 Task: For heading Arial with bold.  font size for heading22,  'Change the font style of data to'Arial Narrow.  and font size to 14,  Change the alignment of both headline & data to Align middle.  In the sheet  DashboardAssetValbook
Action: Mouse moved to (96, 203)
Screenshot: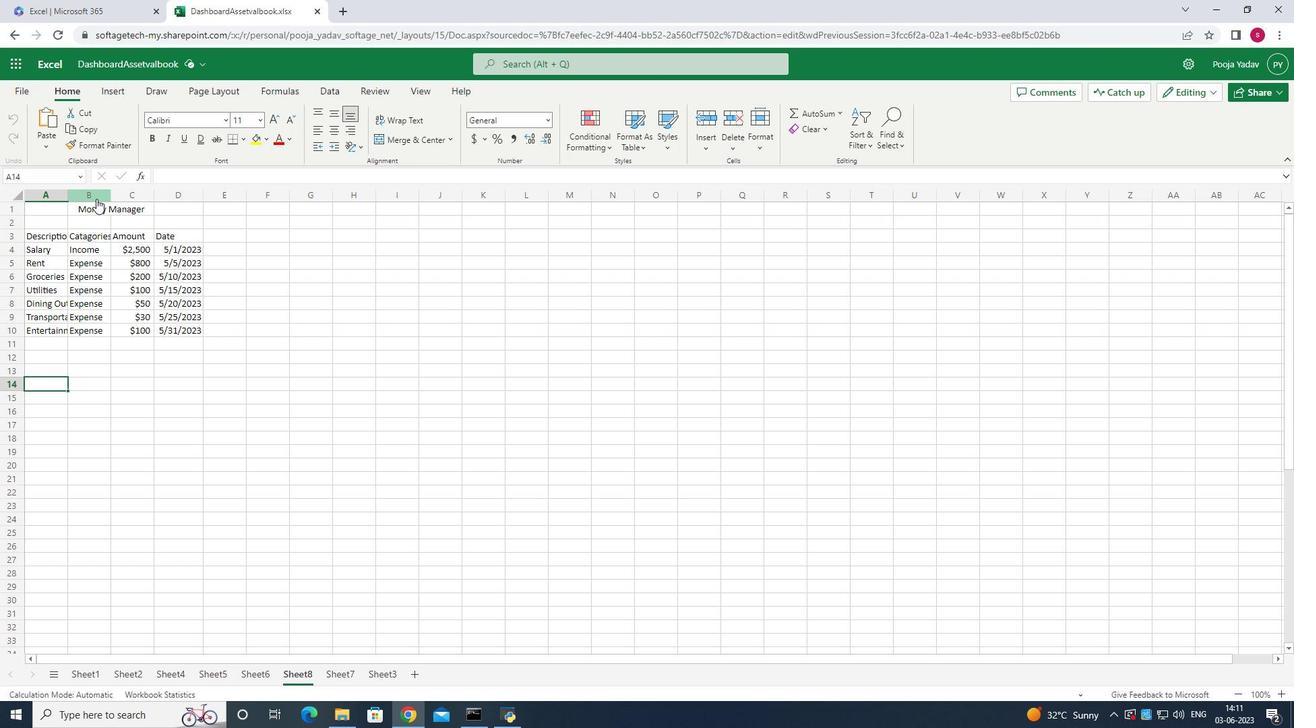 
Action: Mouse pressed left at (96, 203)
Screenshot: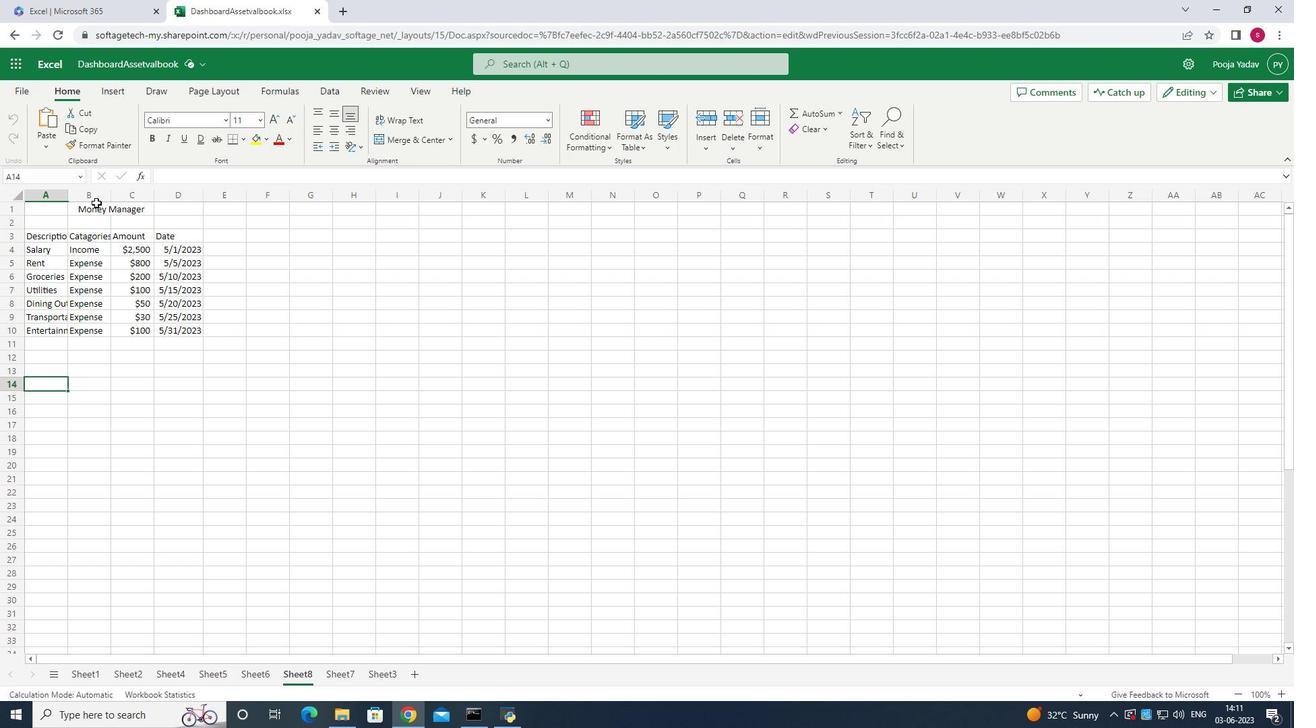 
Action: Mouse moved to (227, 124)
Screenshot: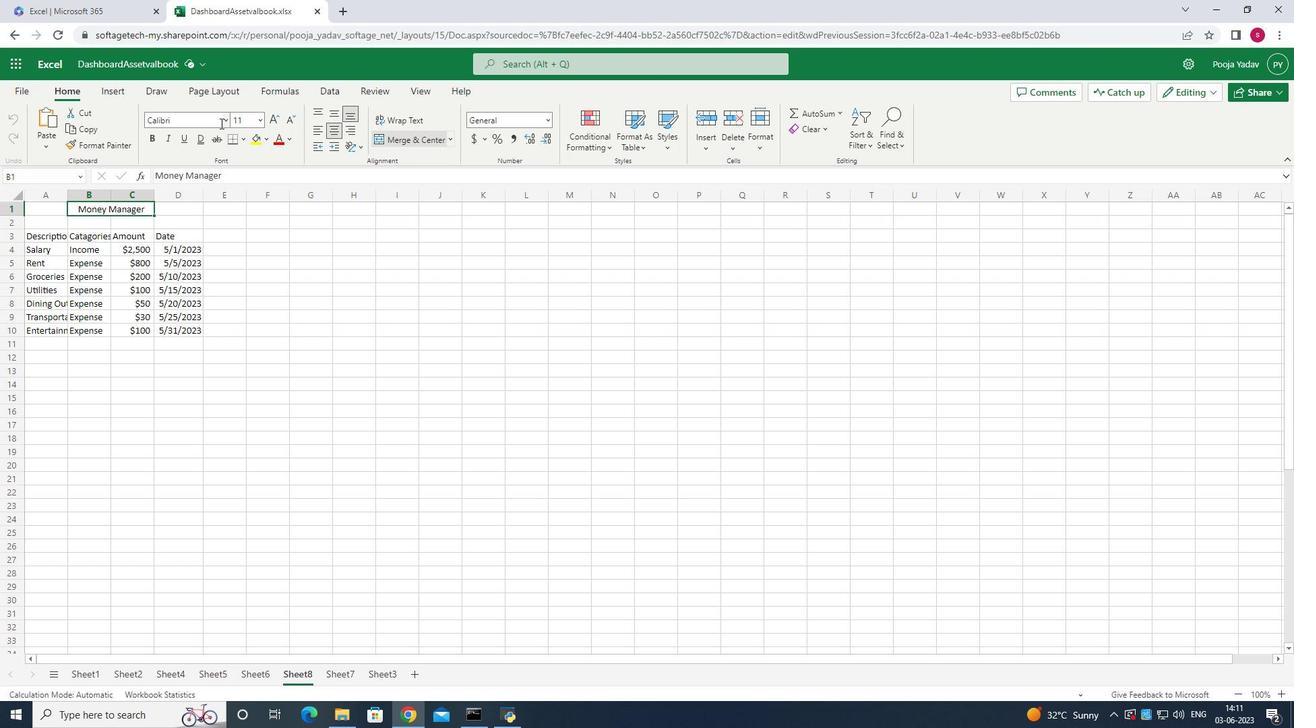 
Action: Mouse pressed left at (227, 124)
Screenshot: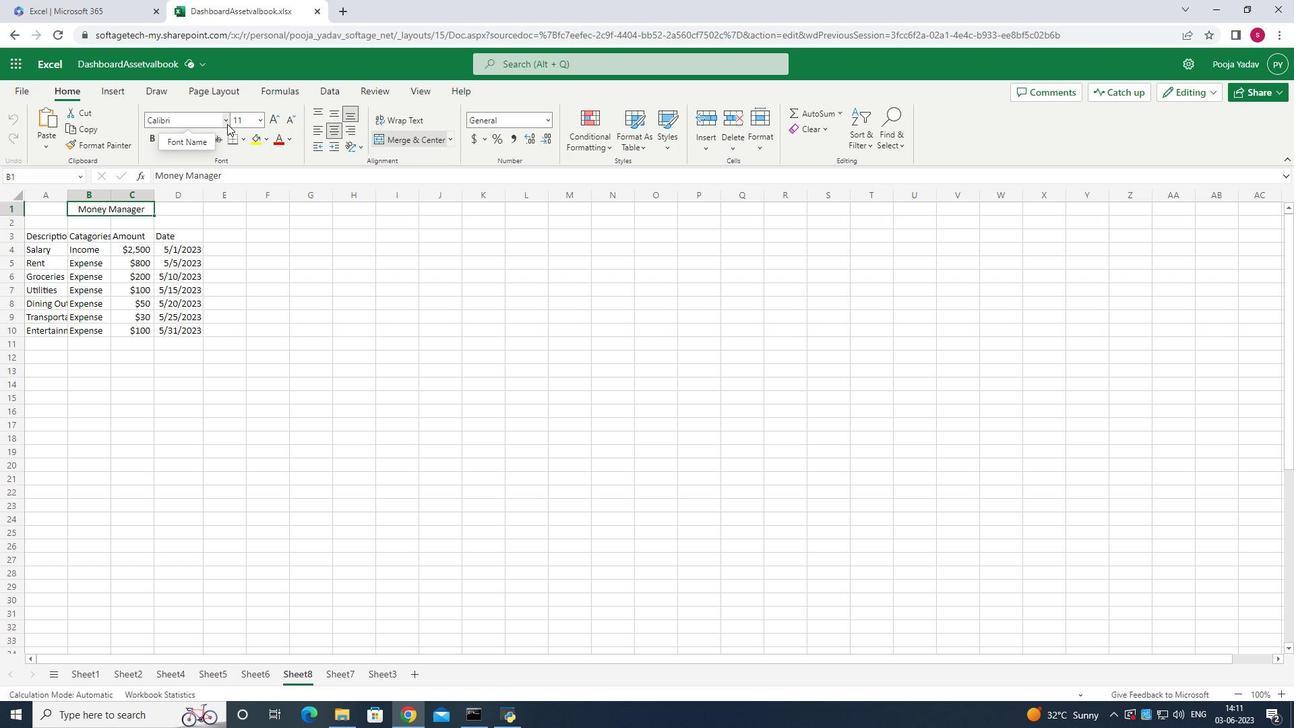 
Action: Mouse moved to (220, 171)
Screenshot: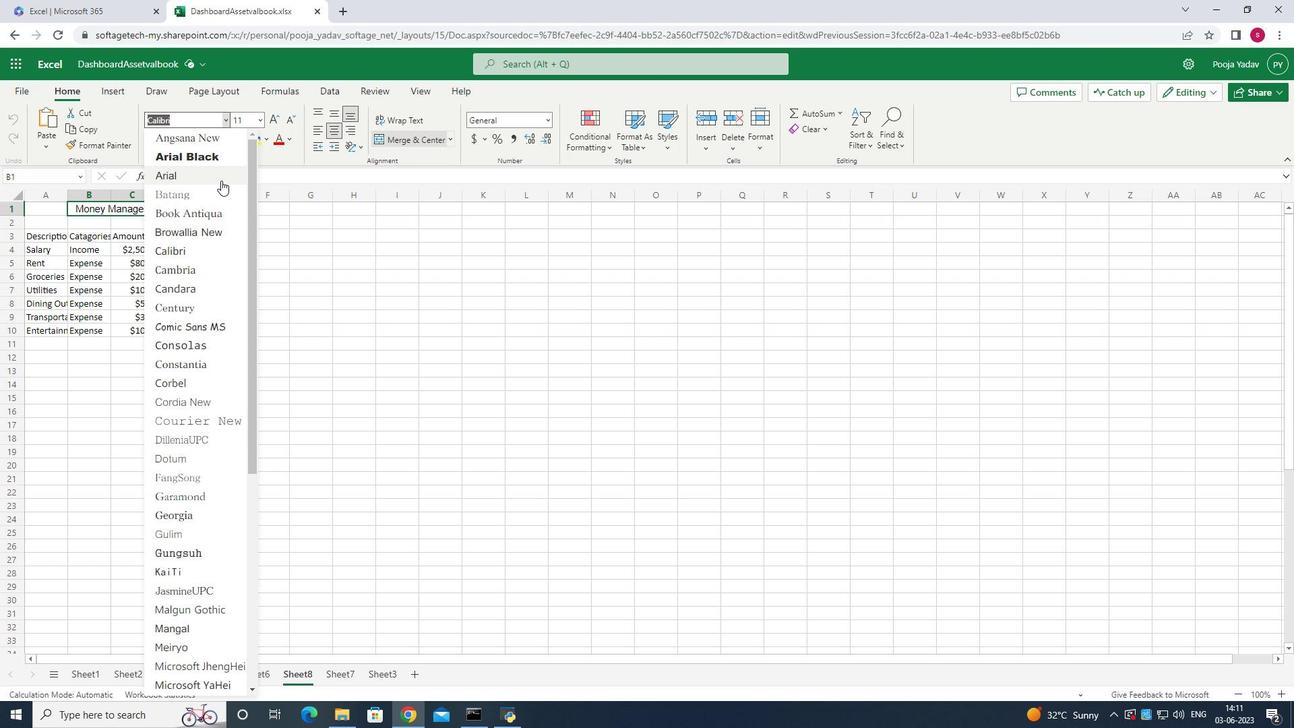 
Action: Mouse pressed left at (220, 171)
Screenshot: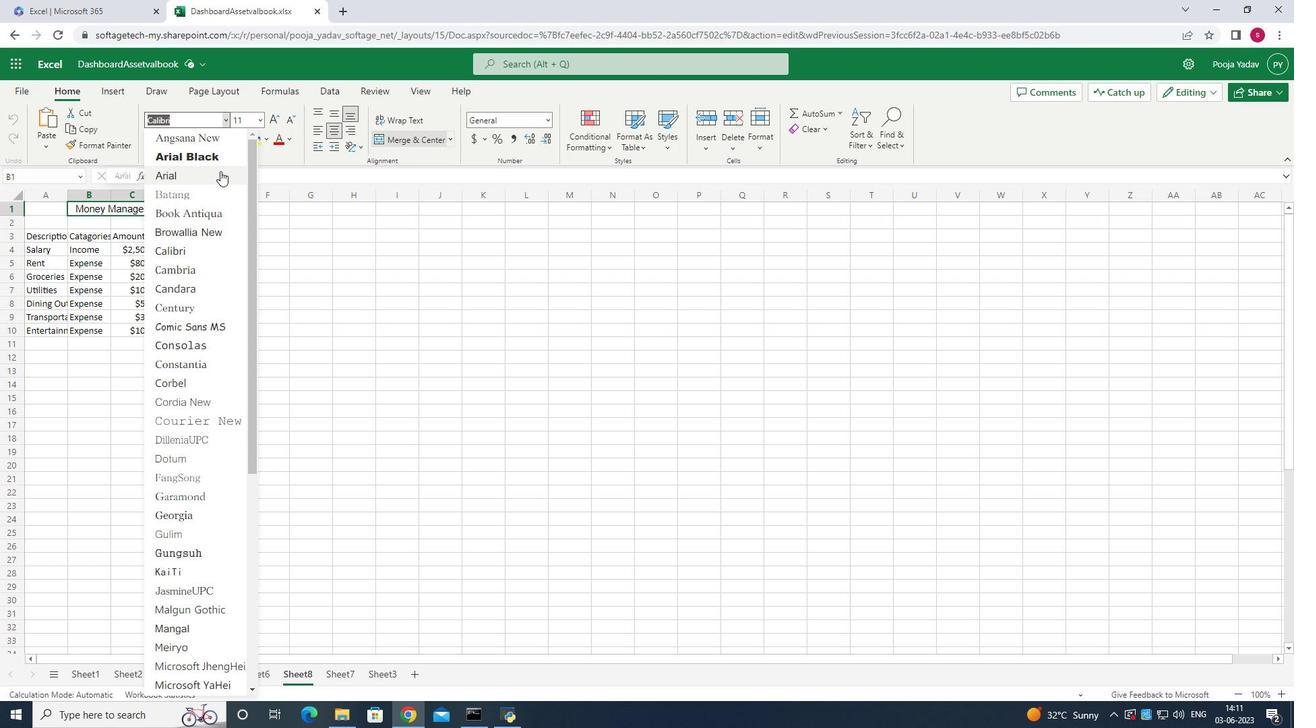 
Action: Mouse moved to (153, 136)
Screenshot: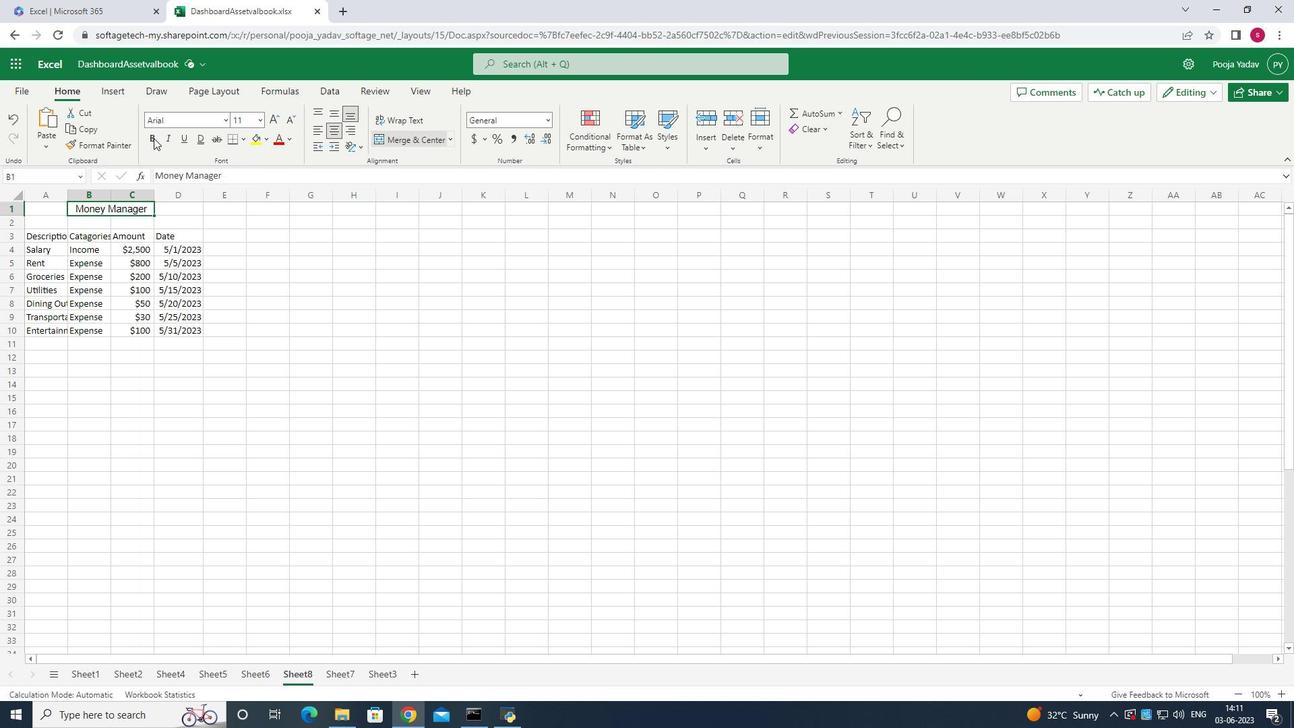 
Action: Mouse pressed left at (153, 136)
Screenshot: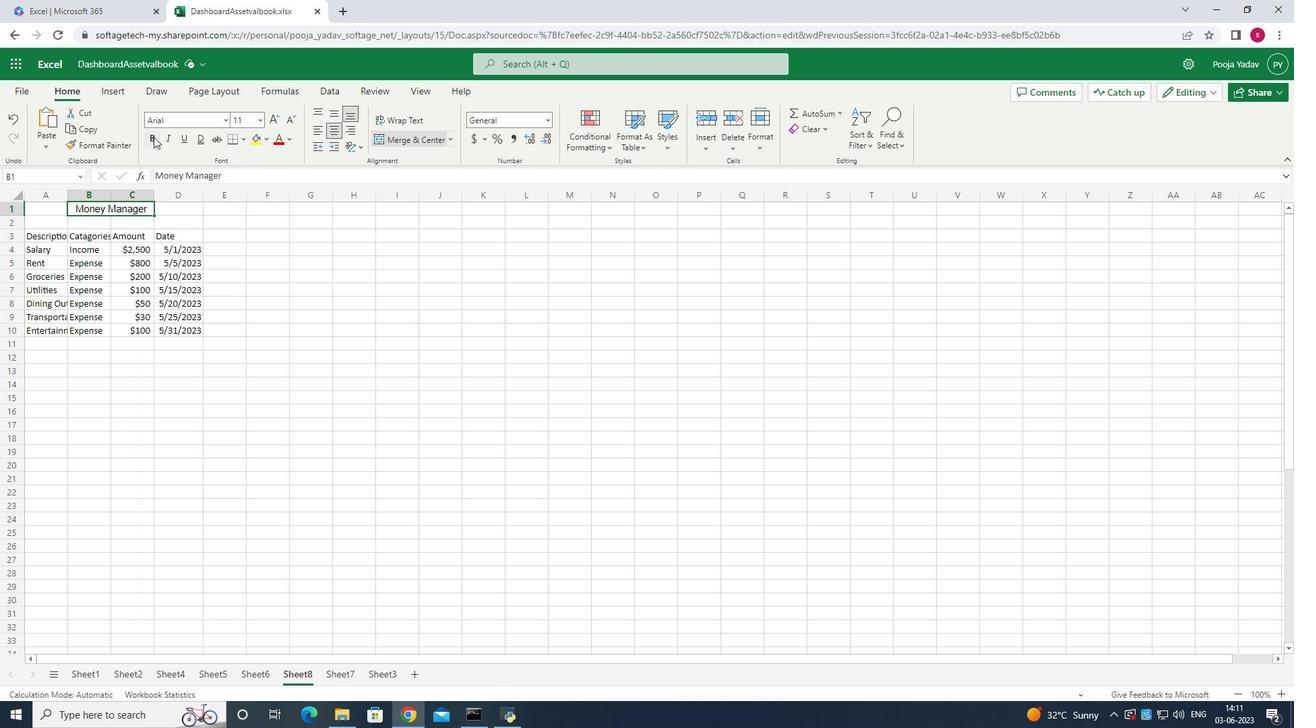 
Action: Mouse moved to (225, 120)
Screenshot: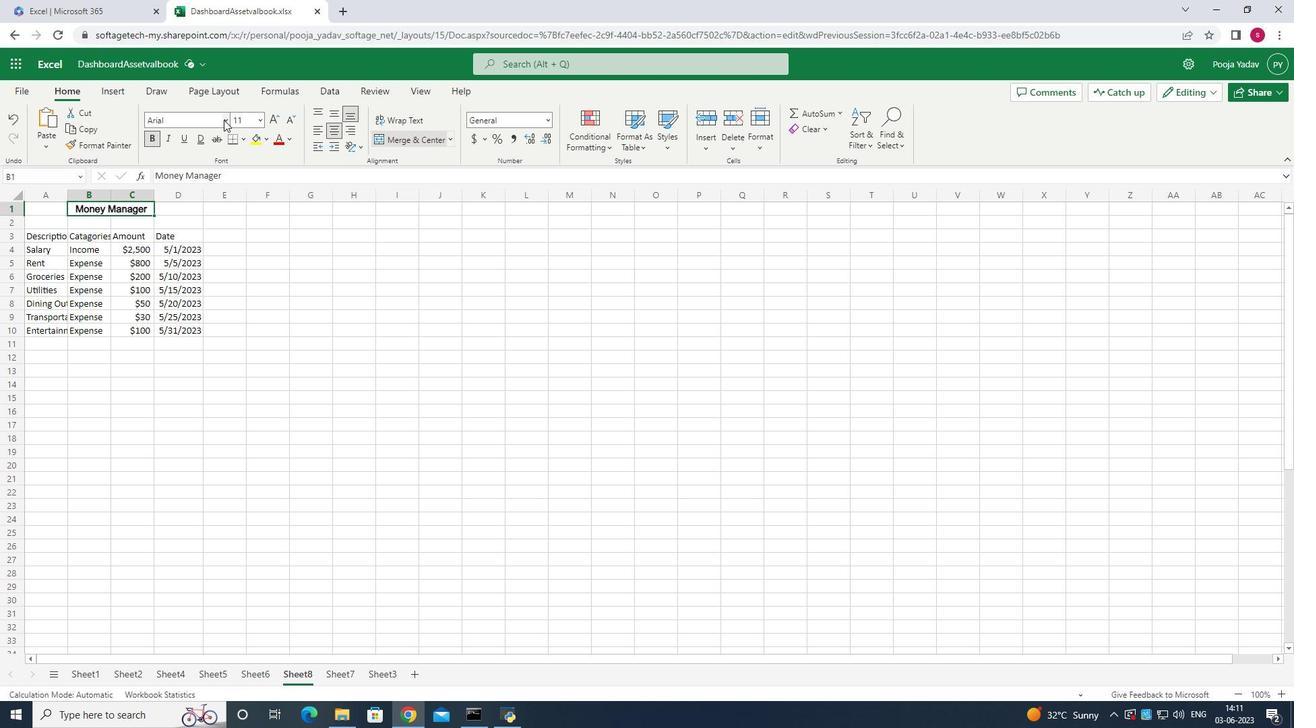 
Action: Mouse pressed left at (225, 120)
Screenshot: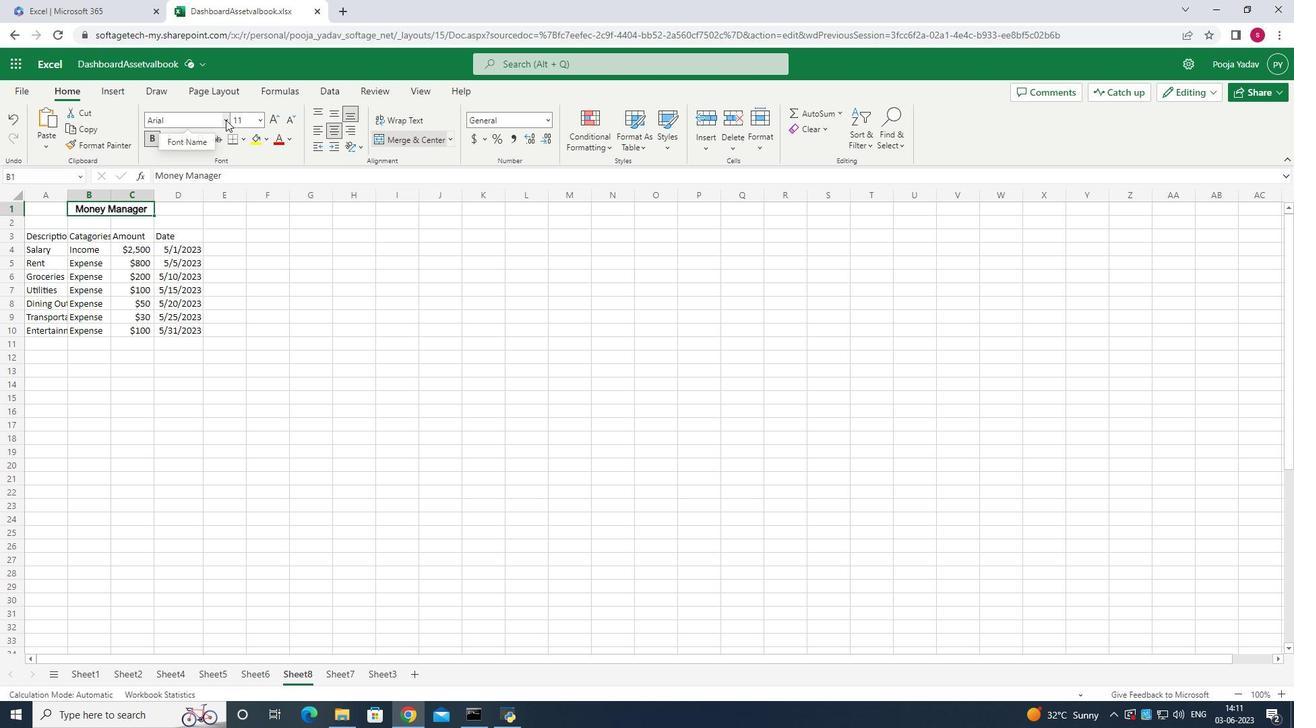 
Action: Mouse moved to (258, 116)
Screenshot: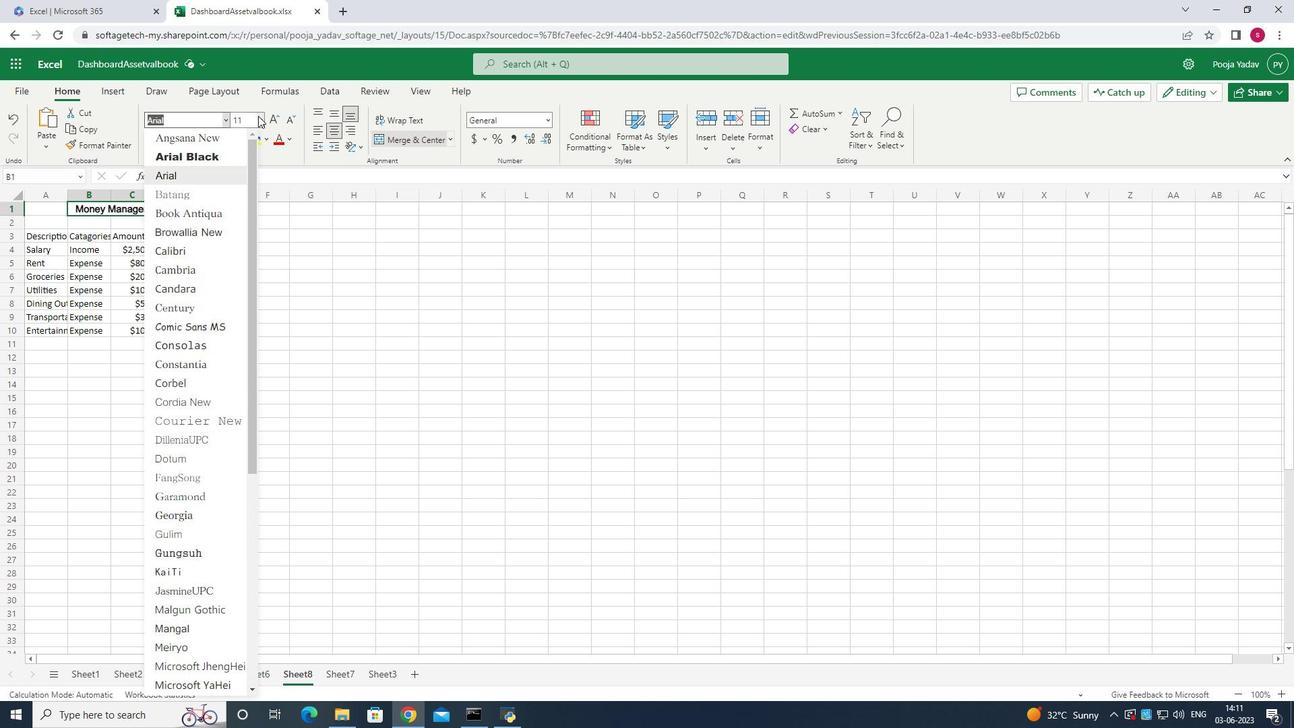 
Action: Mouse pressed left at (258, 116)
Screenshot: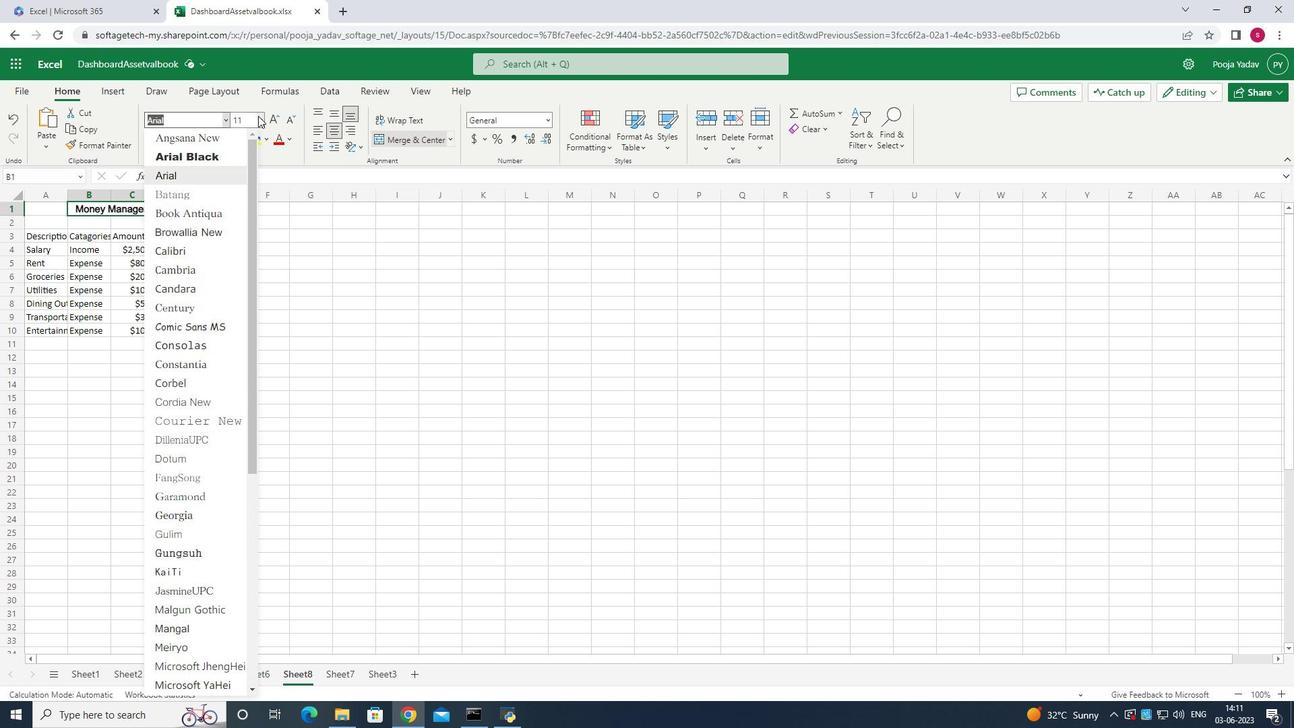 
Action: Mouse moved to (249, 120)
Screenshot: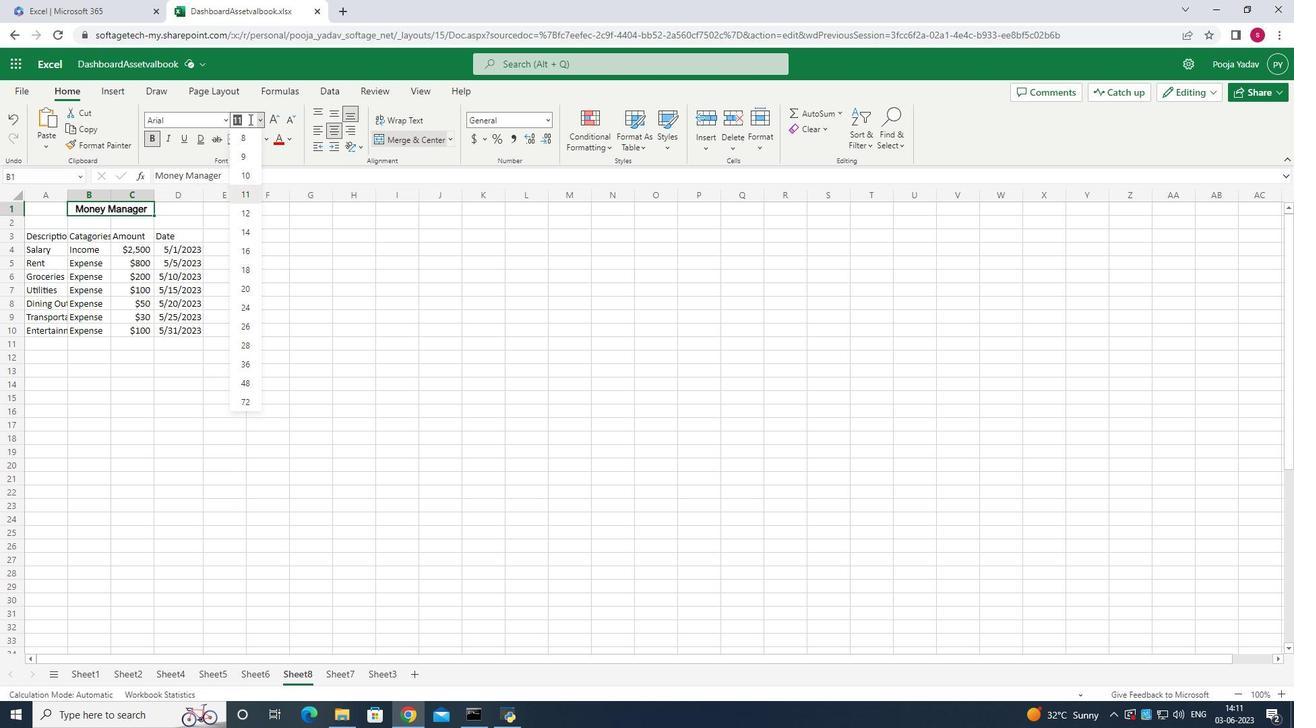
Action: Mouse pressed left at (249, 120)
Screenshot: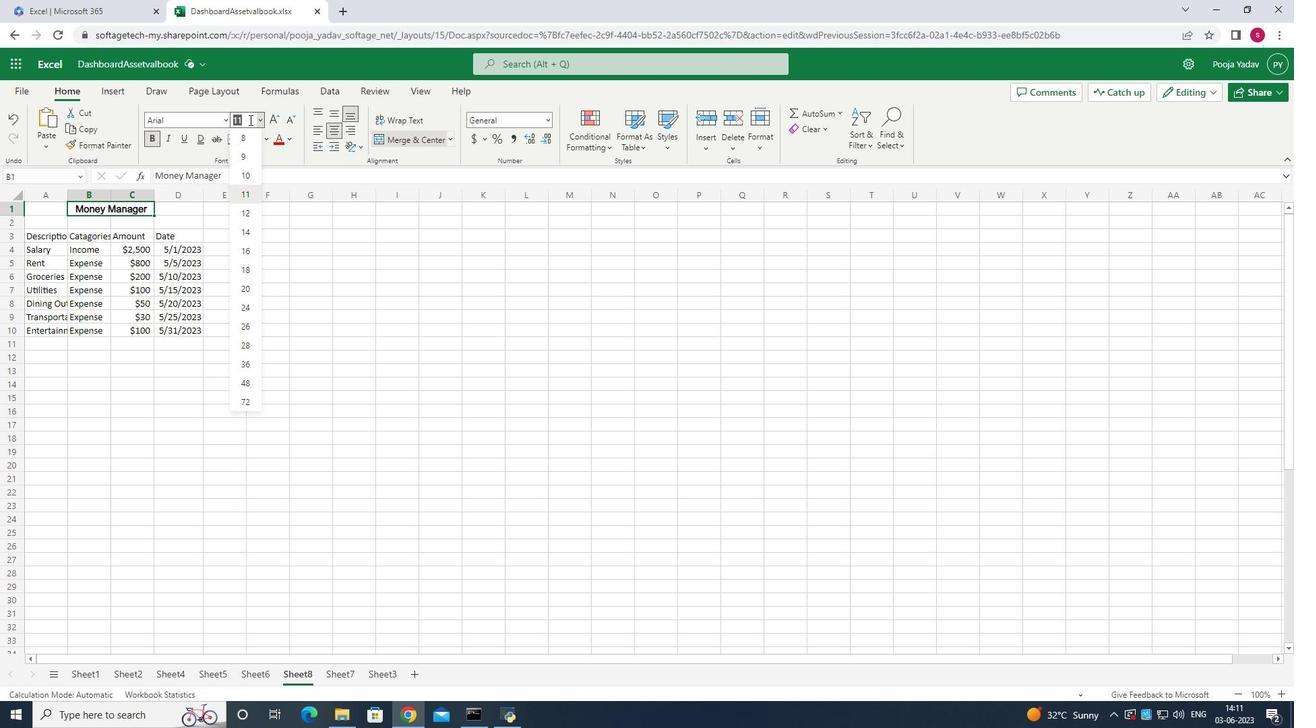 
Action: Key pressed 22<Key.backspace><Key.backspace><Key.backspace><Key.backspace>22<Key.enter>
Screenshot: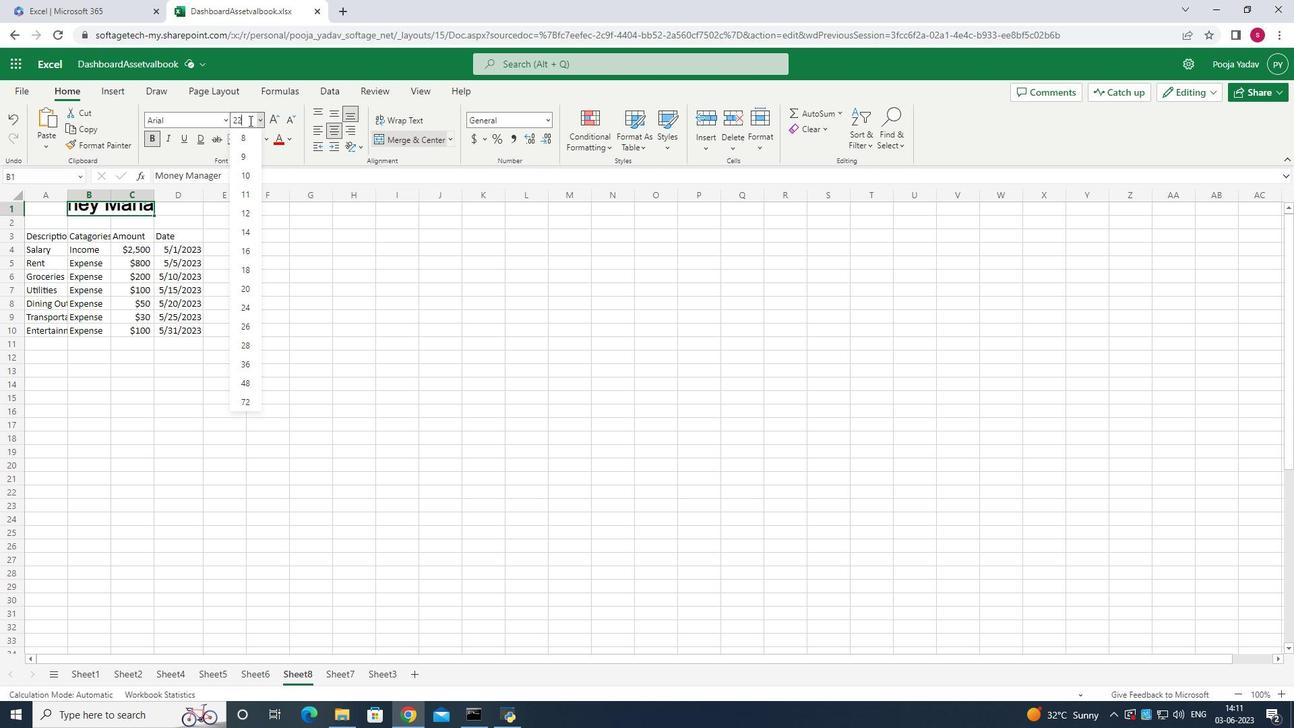 
Action: Mouse moved to (62, 218)
Screenshot: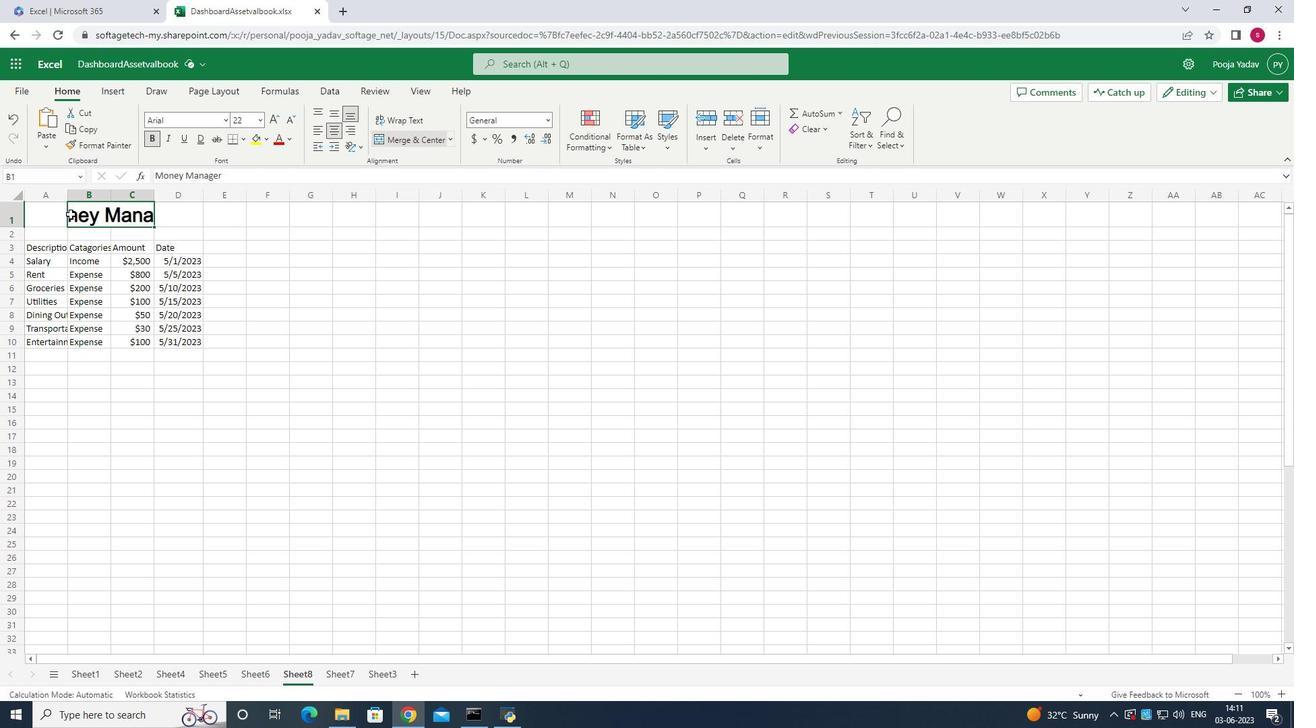 
Action: Mouse pressed left at (62, 218)
Screenshot: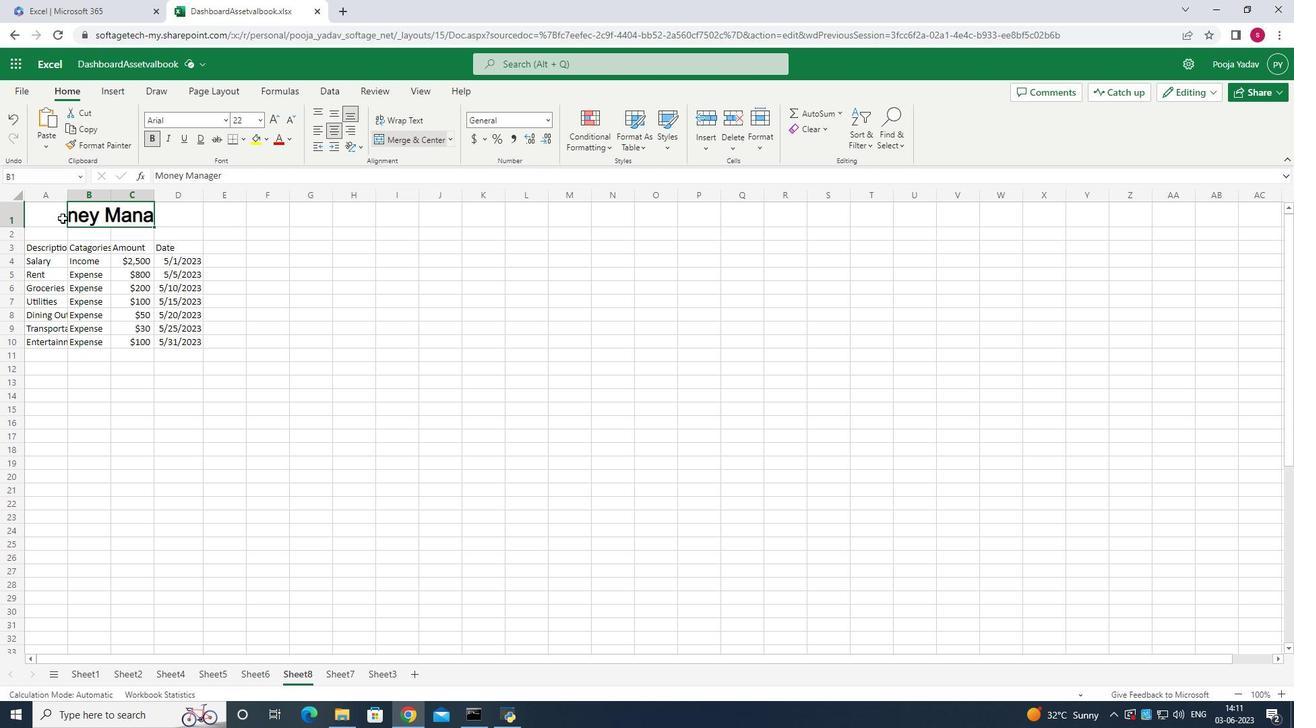 
Action: Mouse moved to (441, 137)
Screenshot: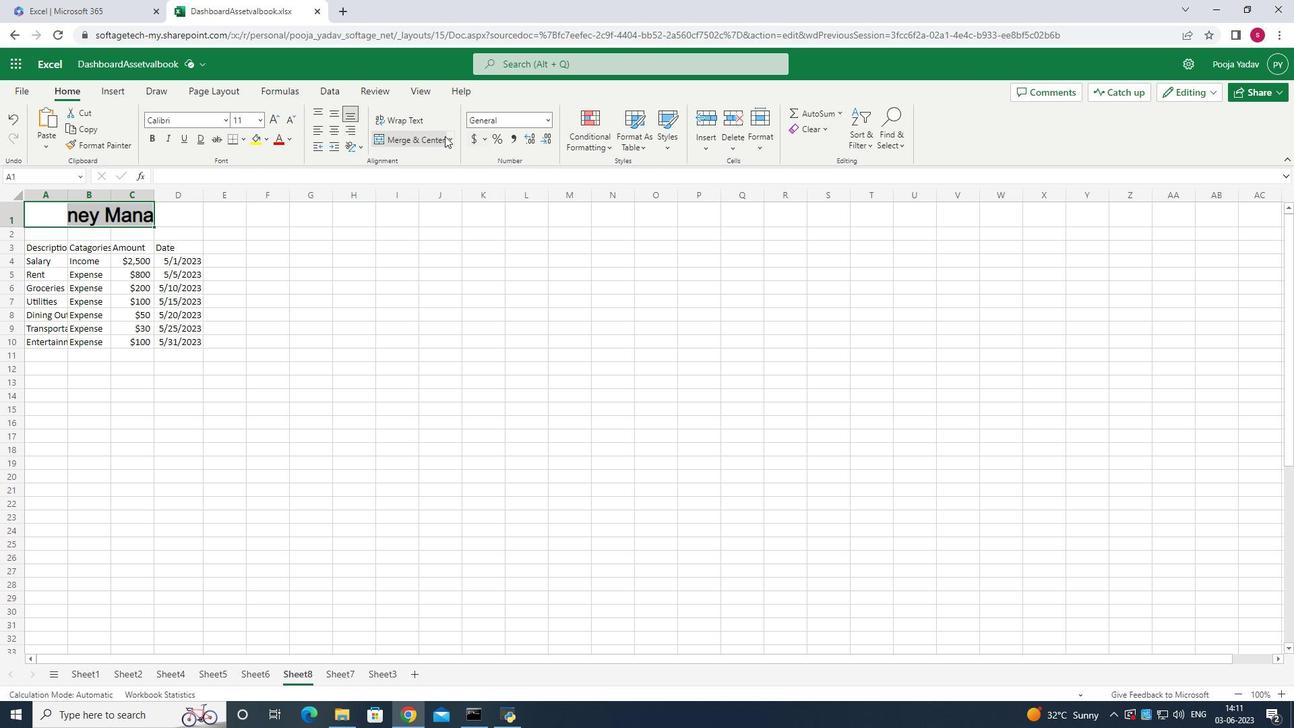 
Action: Mouse pressed left at (441, 137)
Screenshot: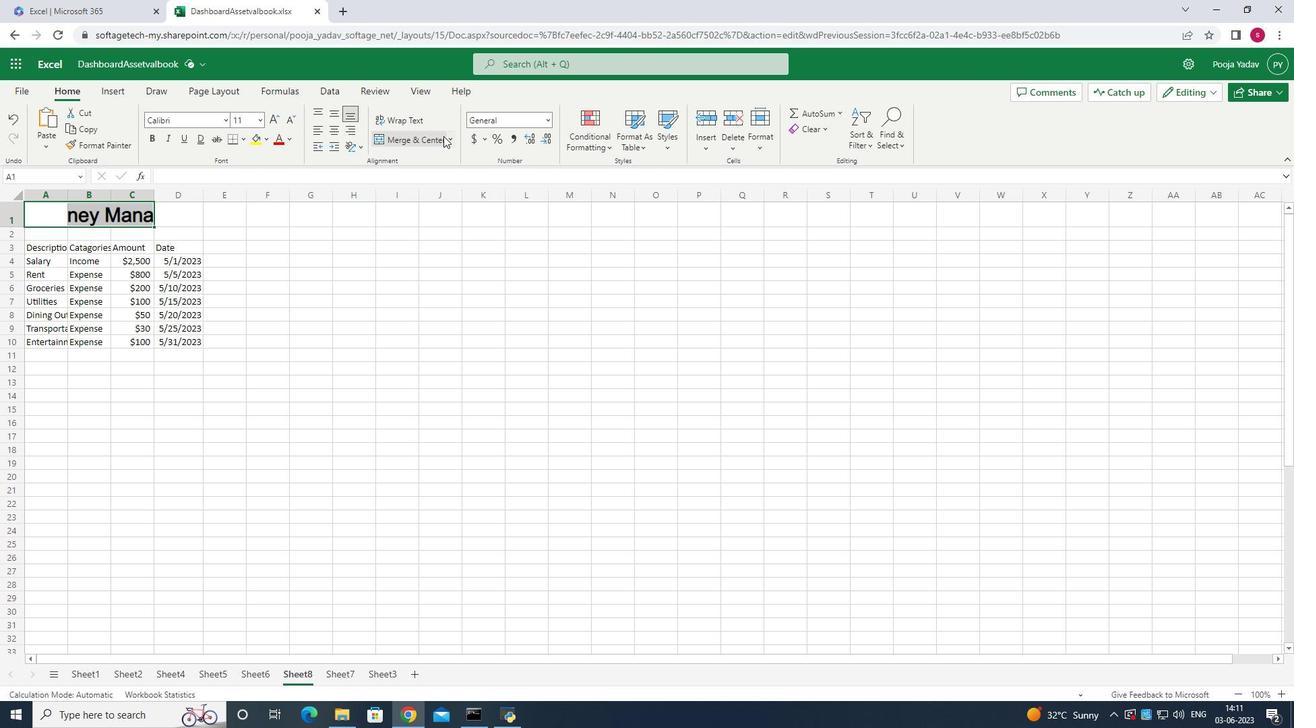 
Action: Mouse moved to (335, 242)
Screenshot: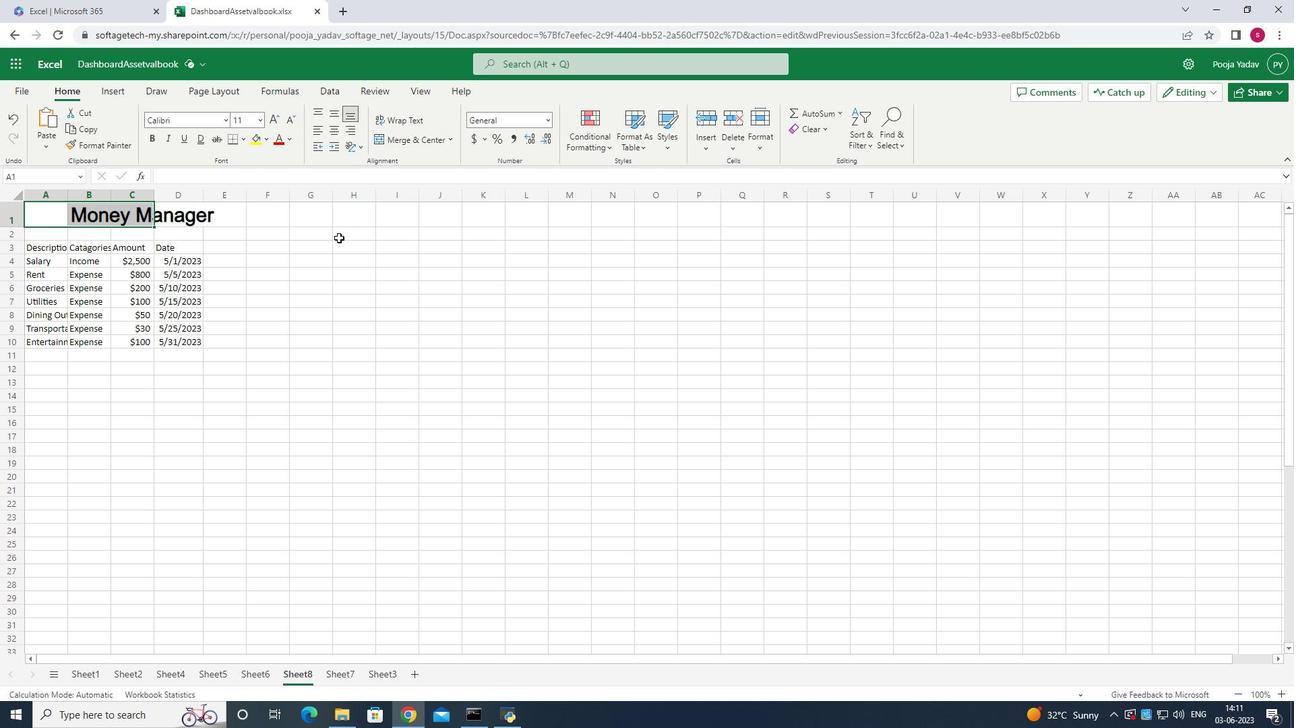
Action: Mouse pressed left at (335, 242)
Screenshot: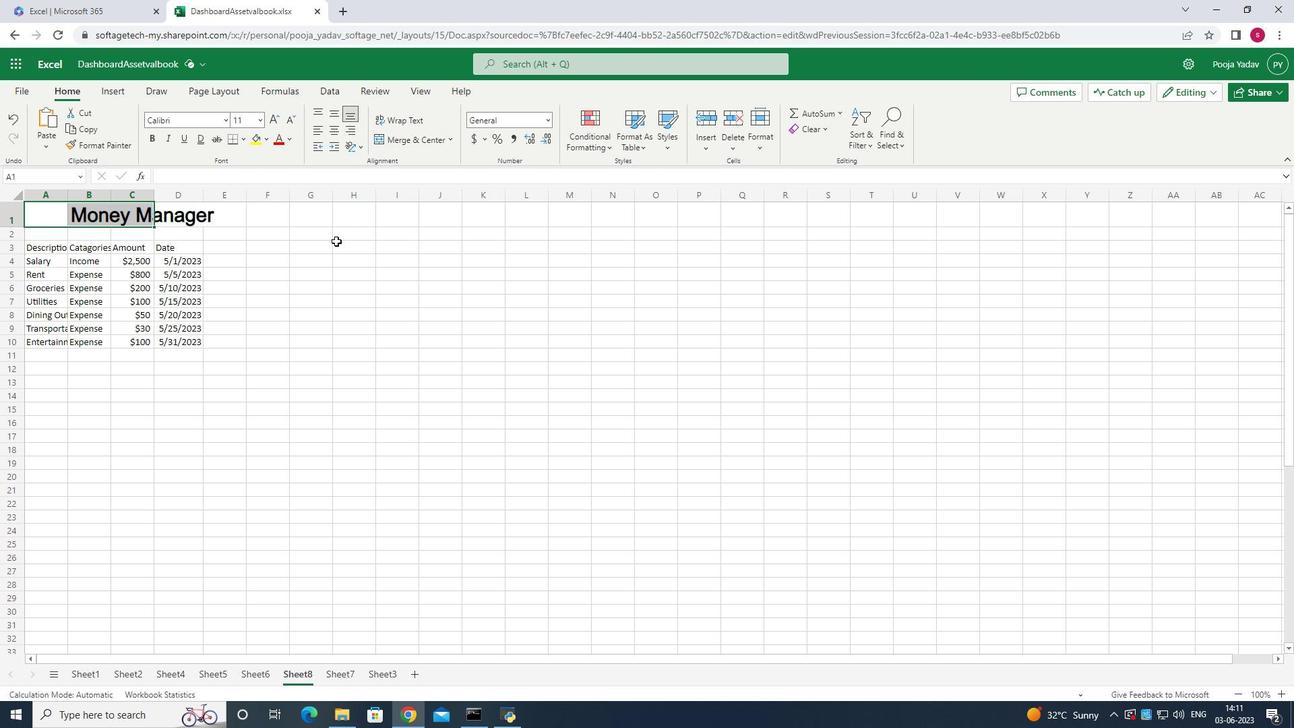 
Action: Mouse moved to (34, 235)
Screenshot: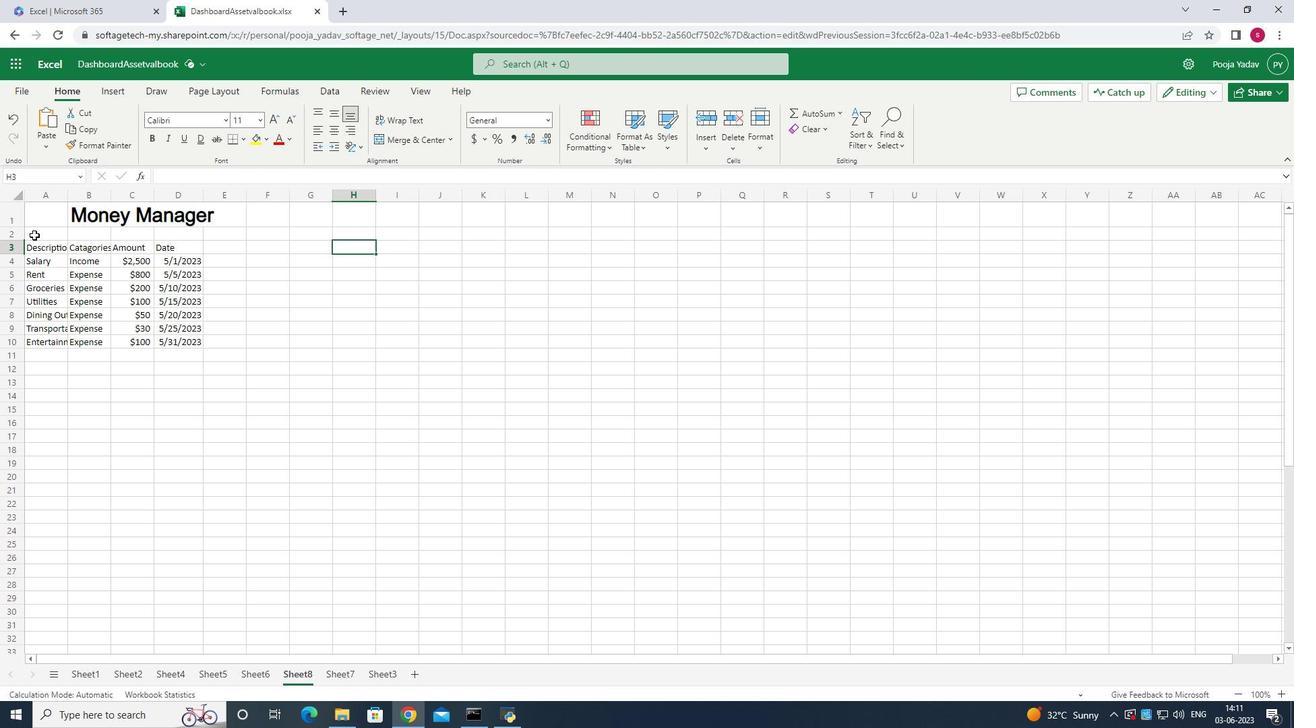 
Action: Mouse pressed left at (34, 235)
Screenshot: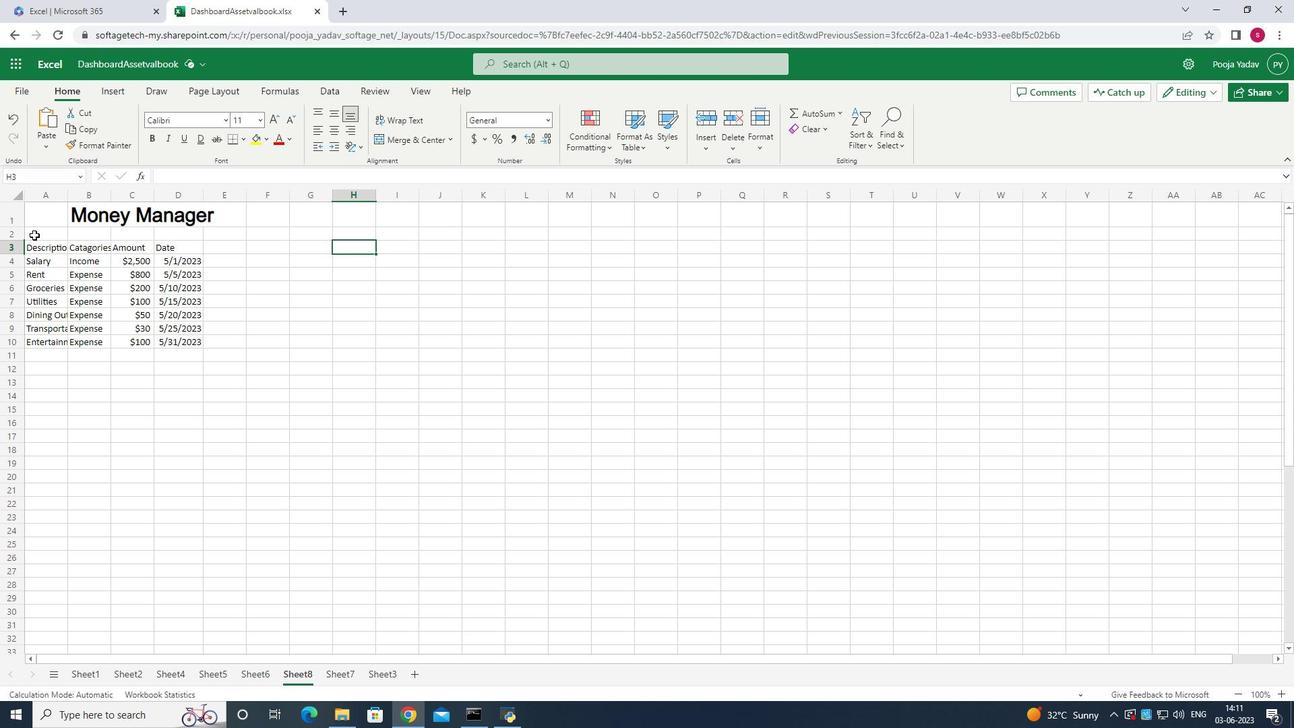 
Action: Mouse moved to (260, 118)
Screenshot: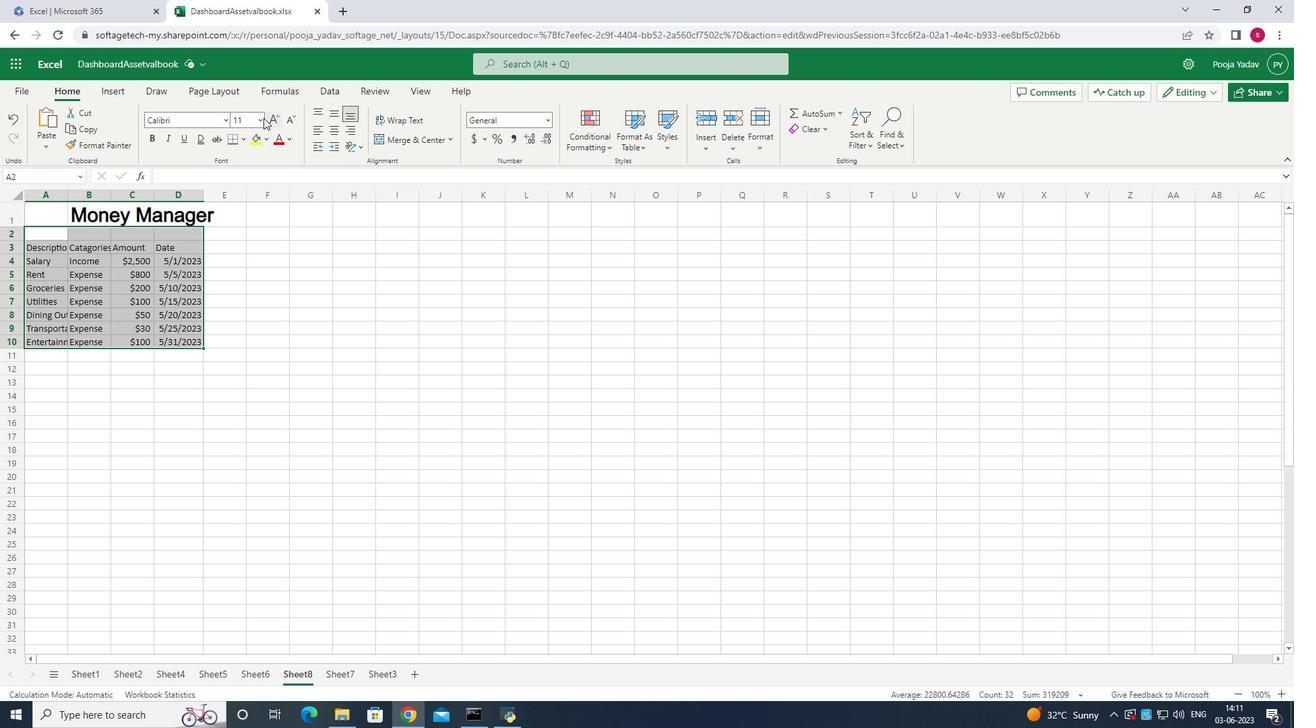 
Action: Mouse pressed left at (260, 118)
Screenshot: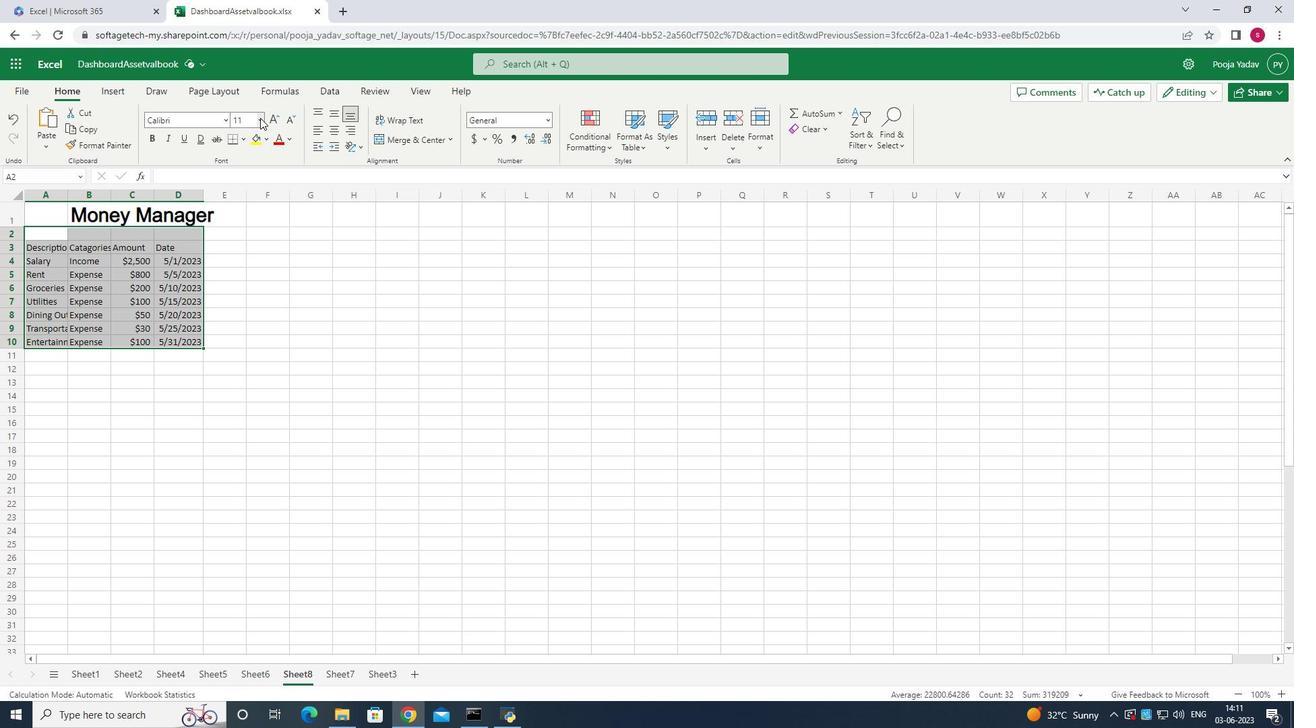
Action: Mouse moved to (244, 234)
Screenshot: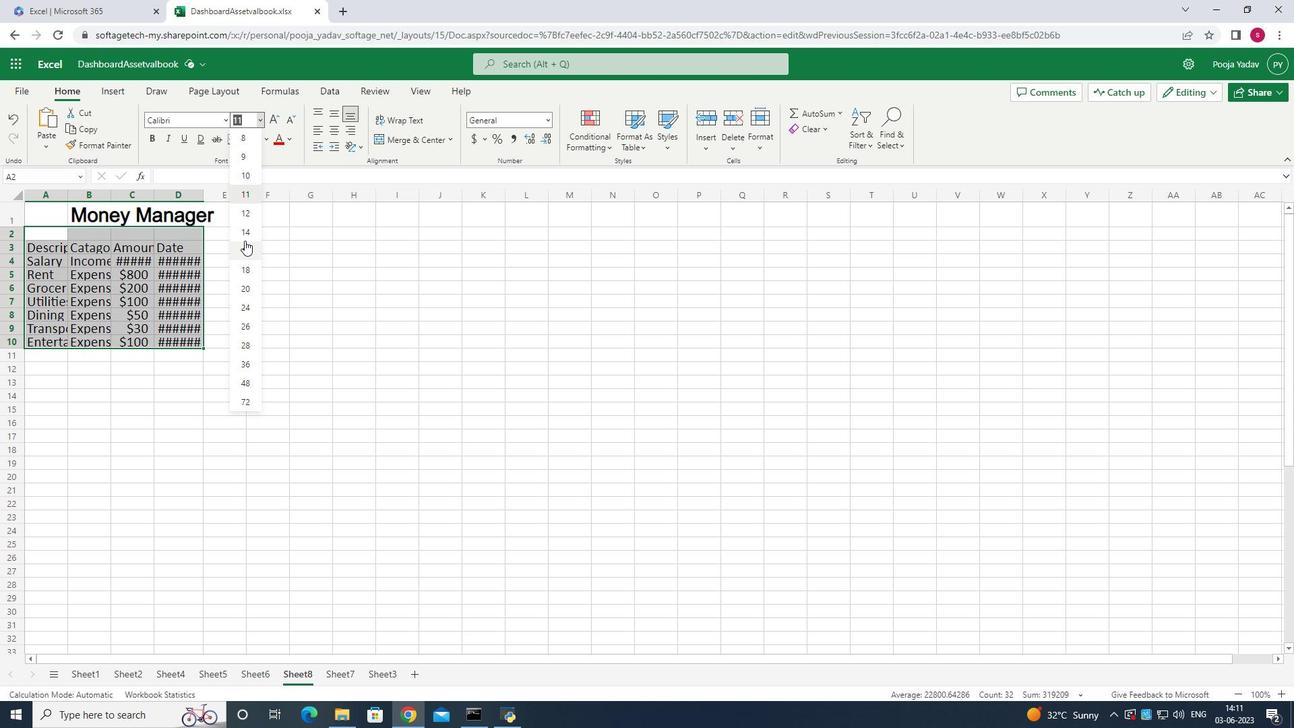 
Action: Mouse pressed left at (244, 234)
Screenshot: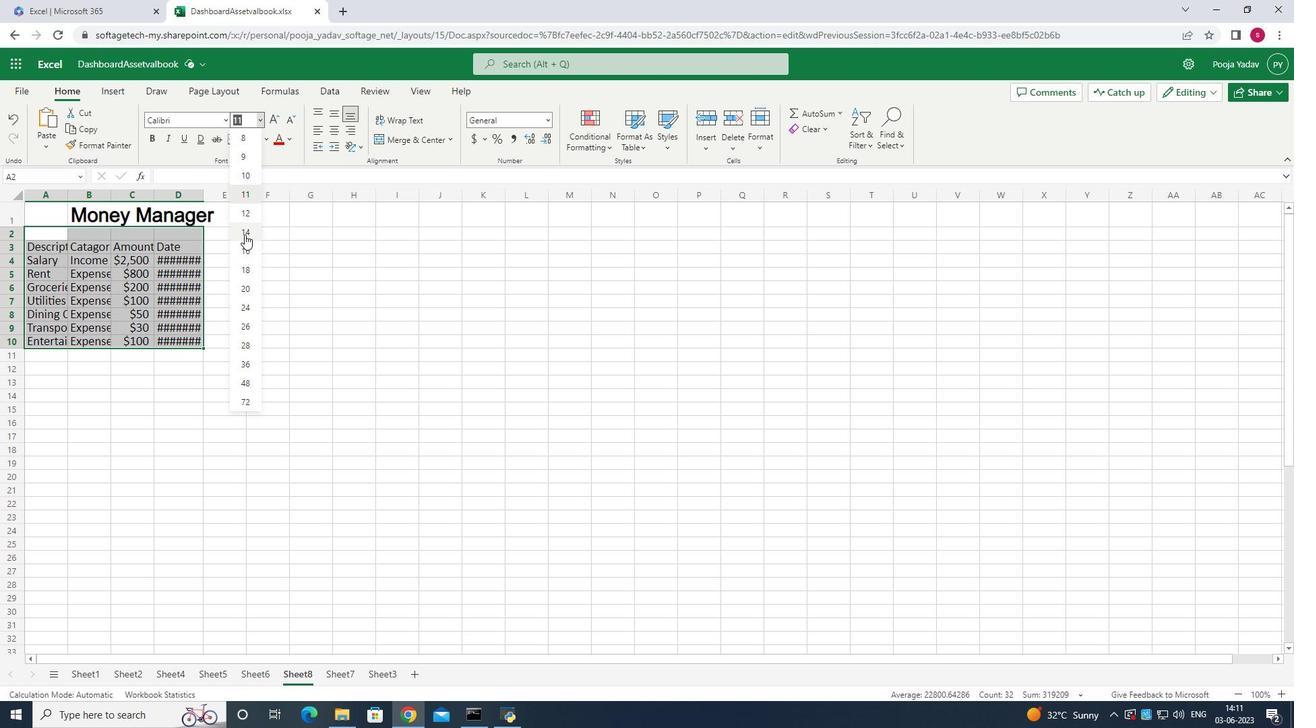 
Action: Mouse moved to (332, 110)
Screenshot: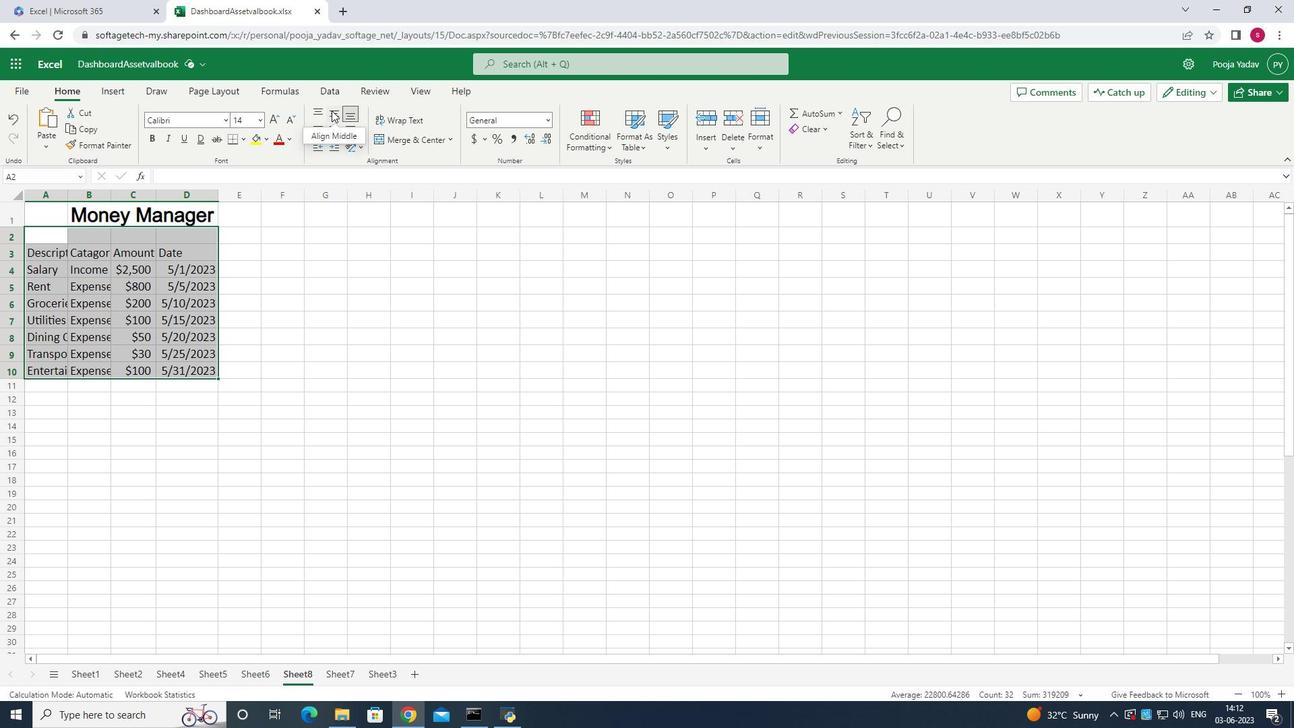 
Action: Mouse pressed left at (332, 110)
Screenshot: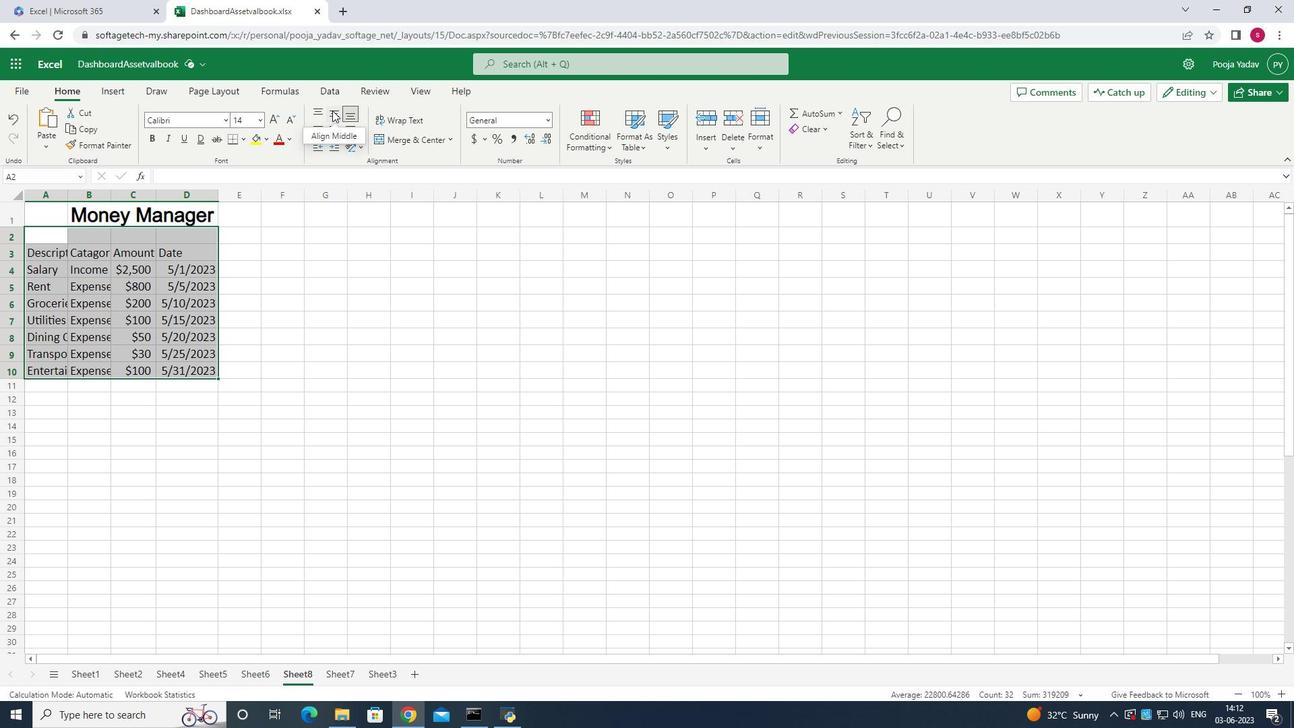 
Action: Mouse moved to (69, 194)
Screenshot: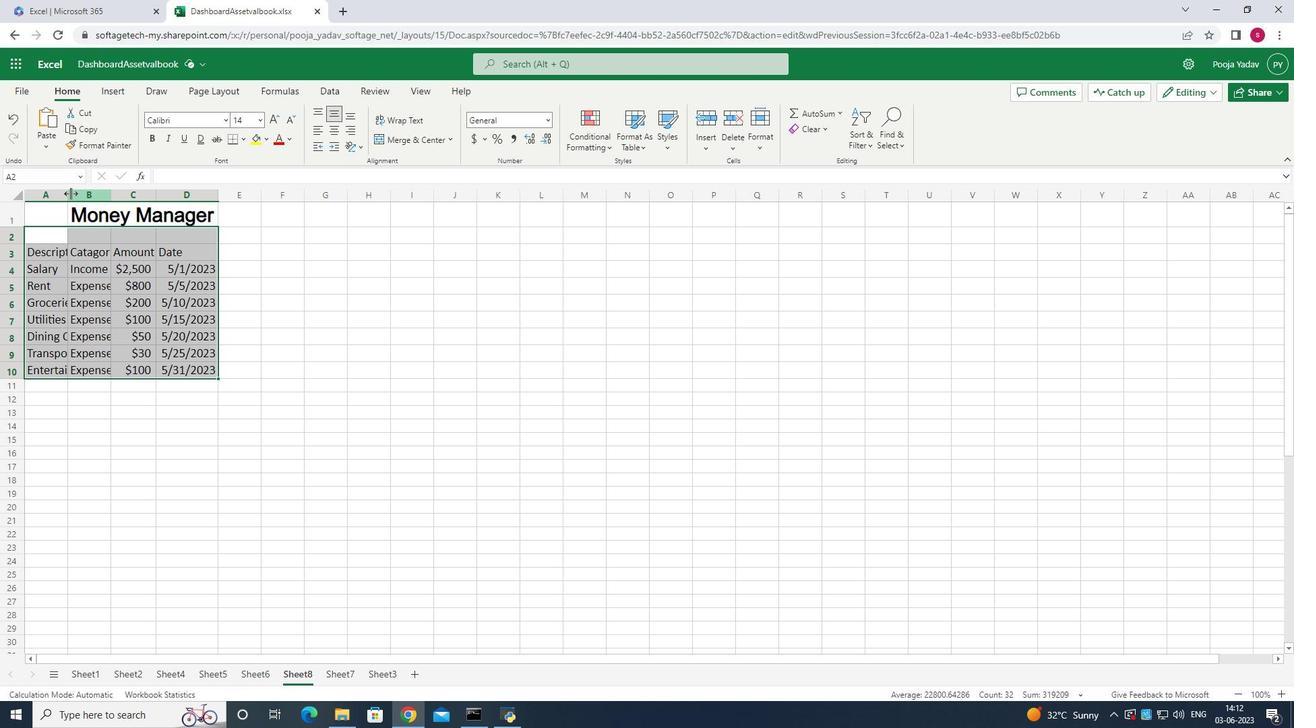 
Action: Mouse pressed left at (69, 194)
Screenshot: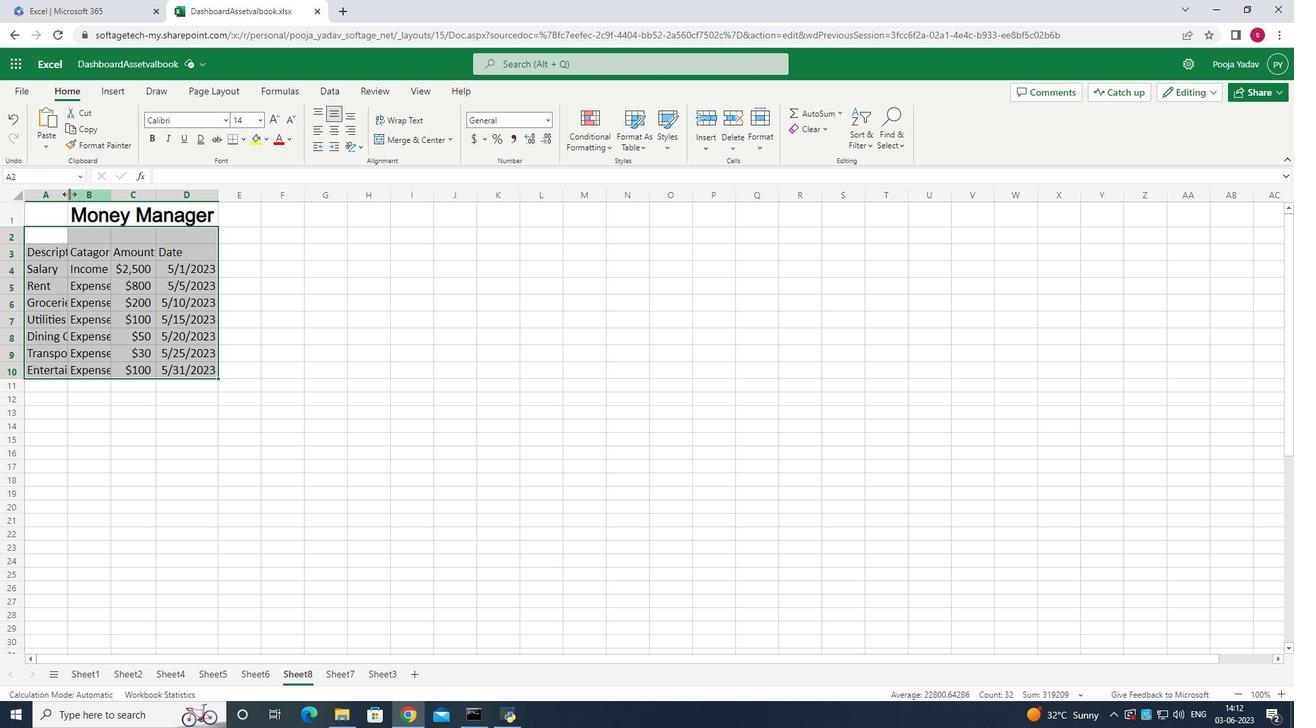 
Action: Mouse moved to (89, 192)
Screenshot: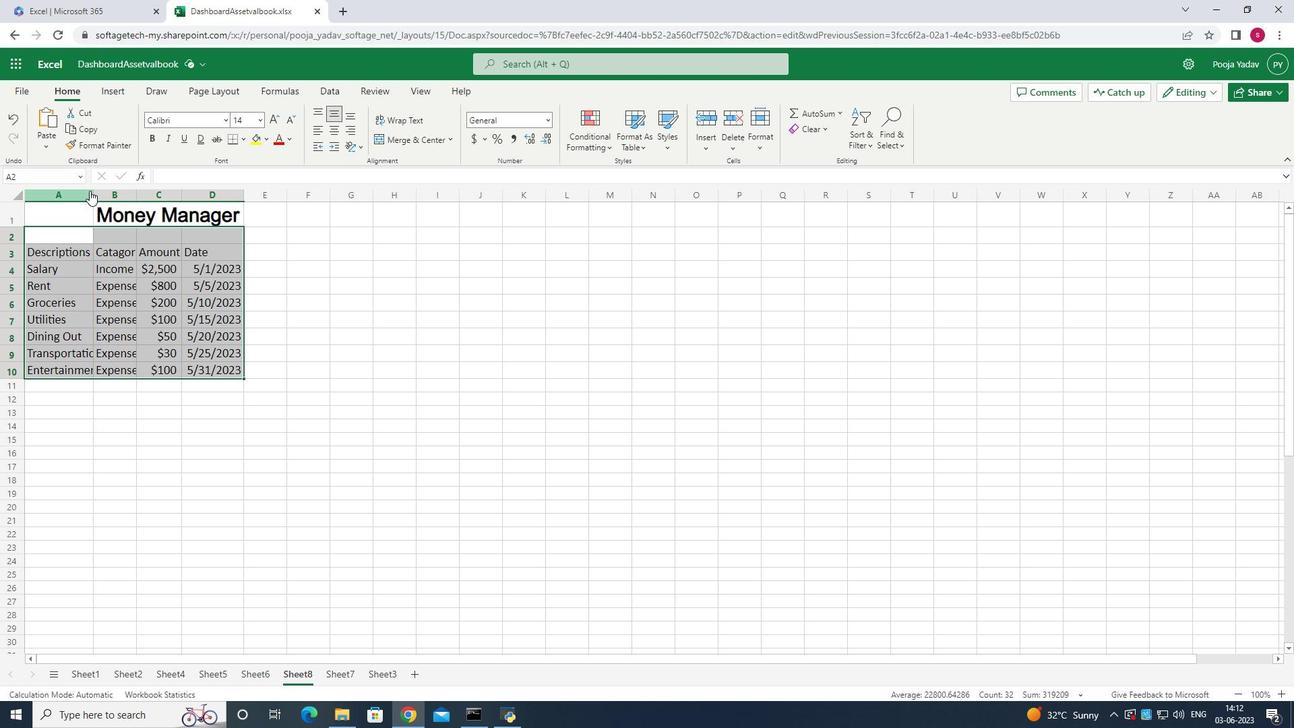 
Action: Mouse pressed left at (89, 192)
Screenshot: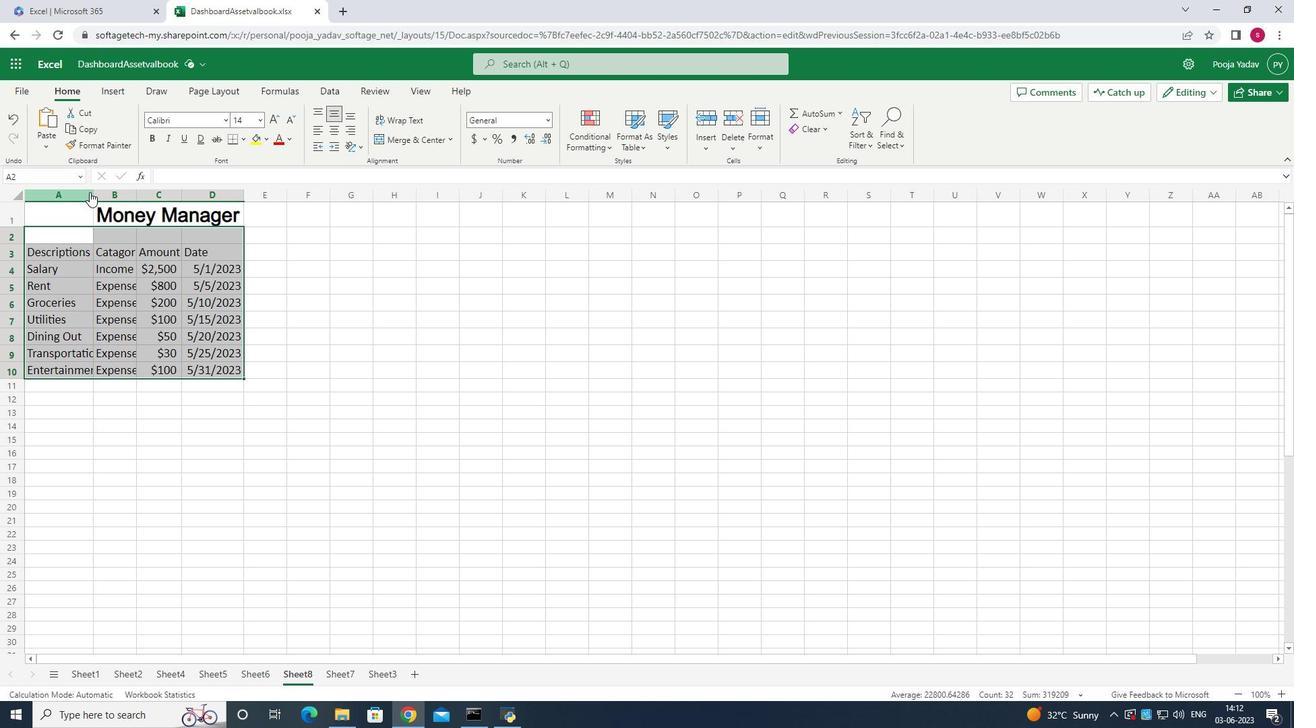 
Action: Mouse moved to (241, 232)
Screenshot: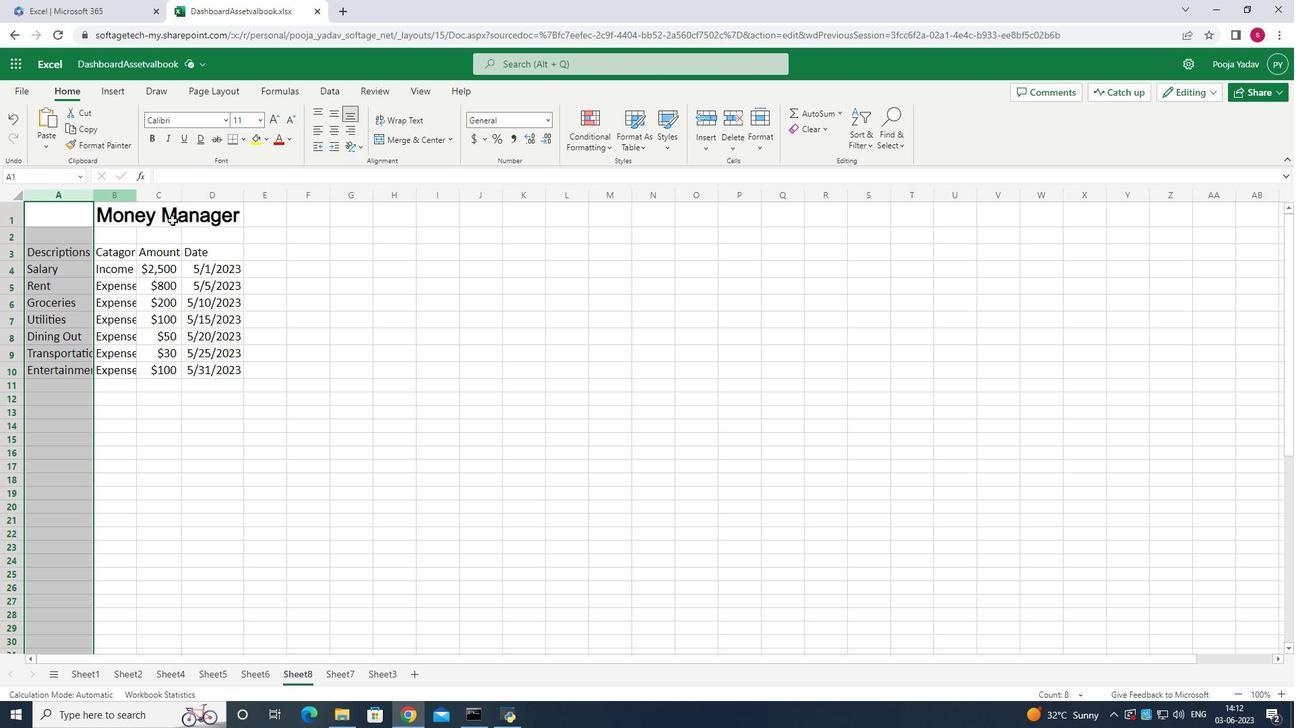 
Action: Mouse pressed left at (241, 232)
Screenshot: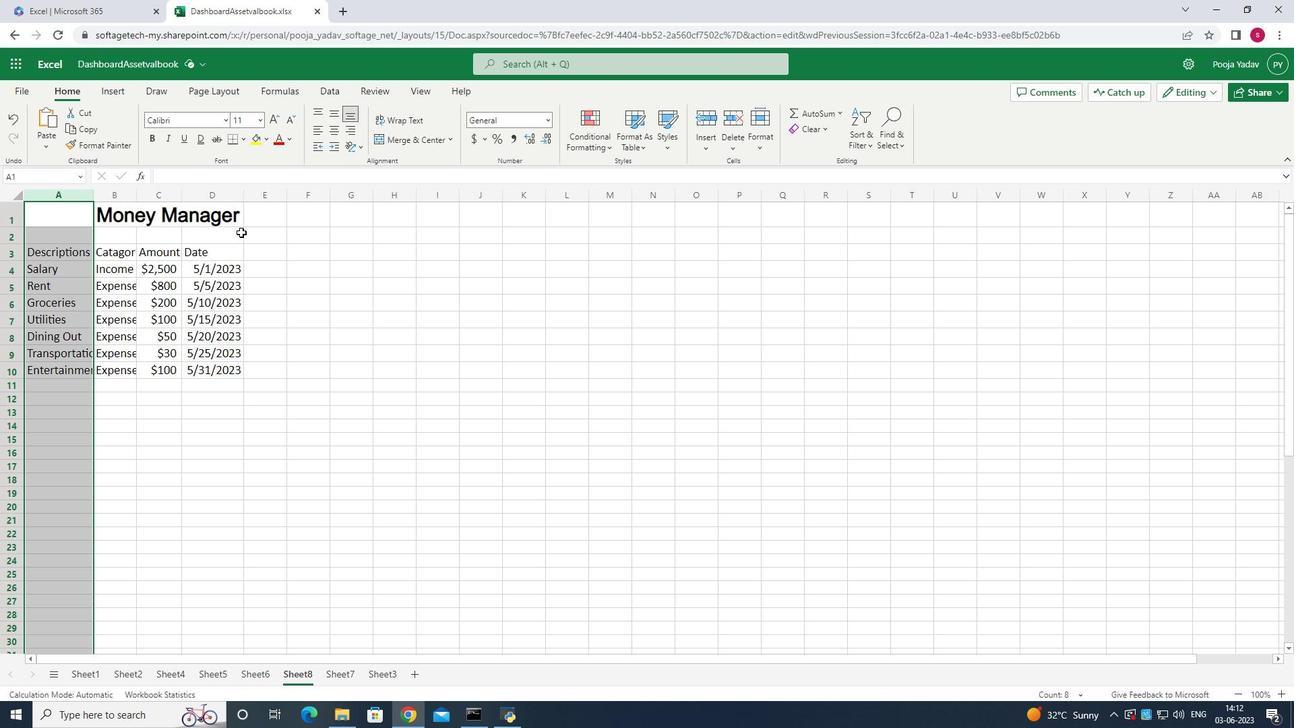 
Action: Mouse moved to (79, 209)
Screenshot: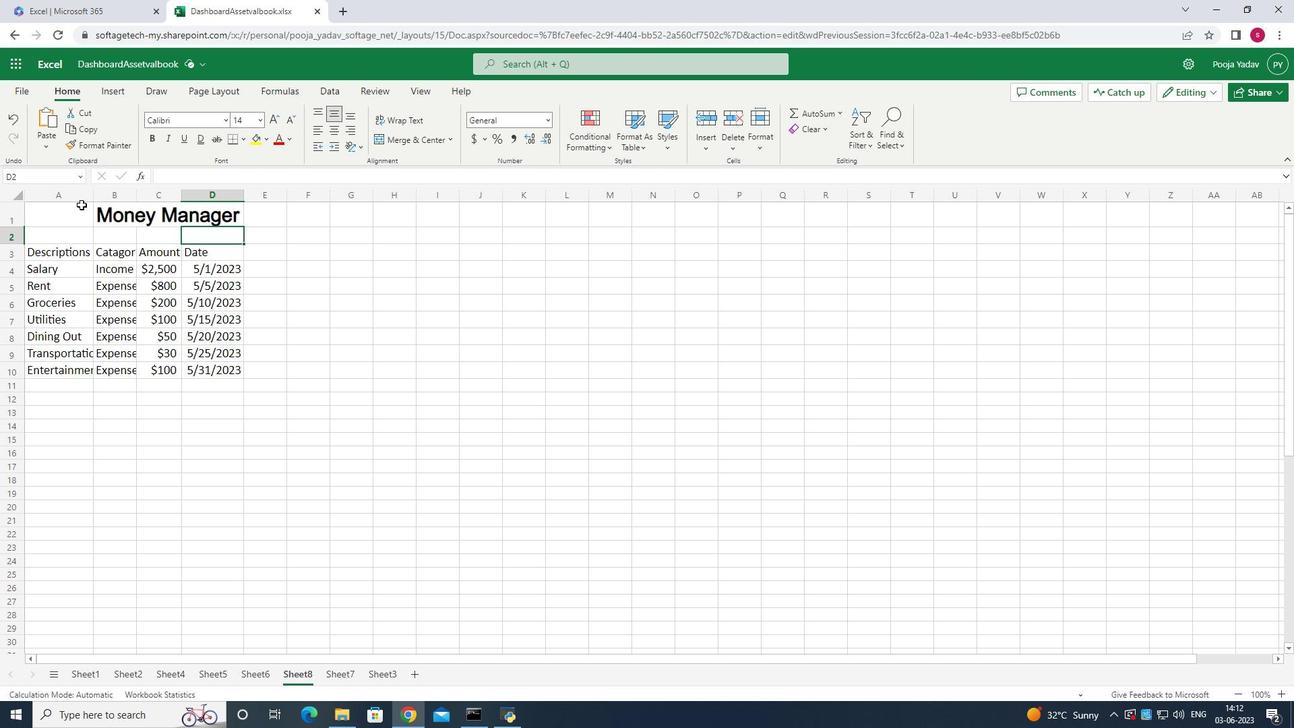 
Action: Mouse pressed left at (79, 209)
Screenshot: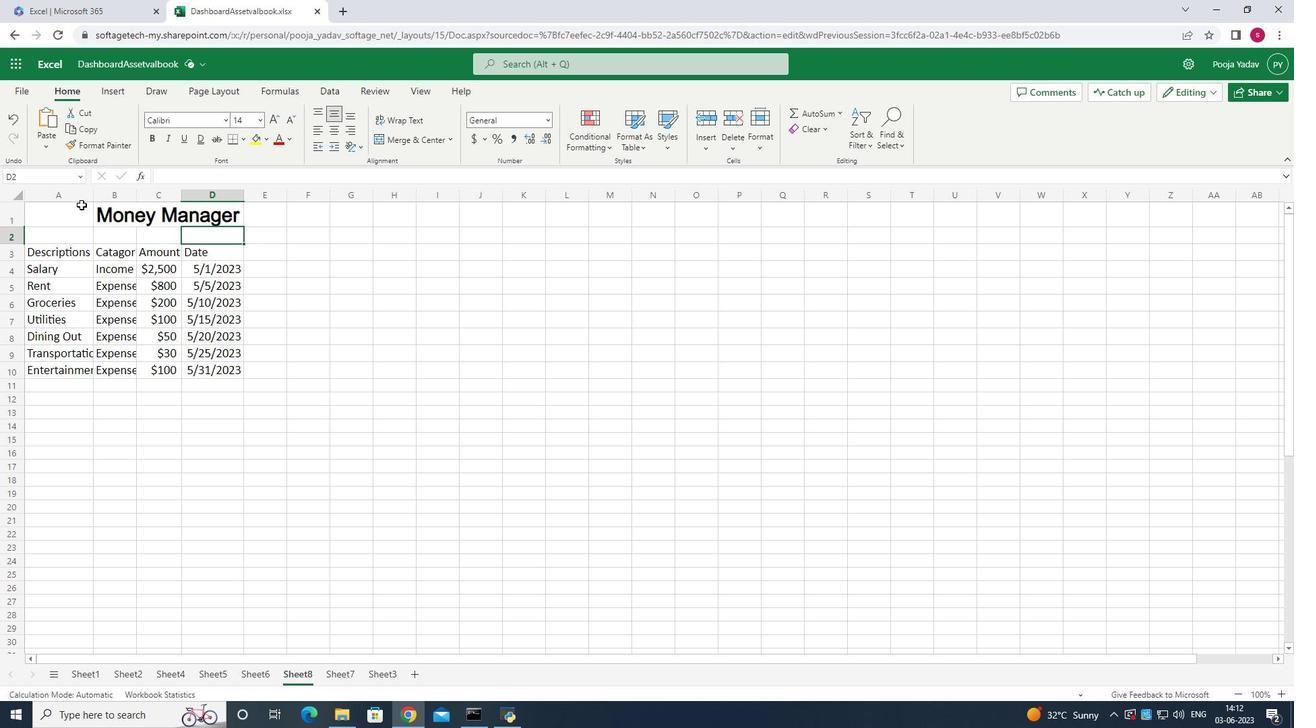 
Action: Mouse moved to (74, 248)
Screenshot: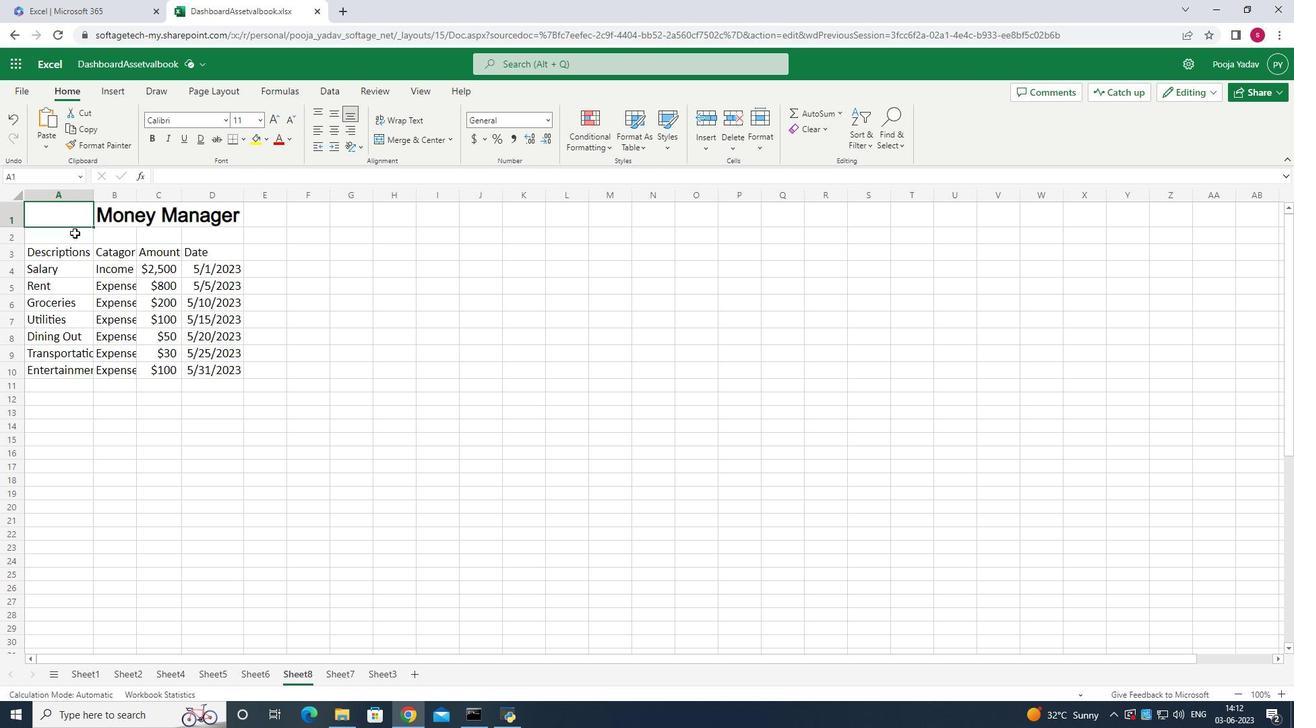 
Action: Mouse pressed left at (74, 248)
Screenshot: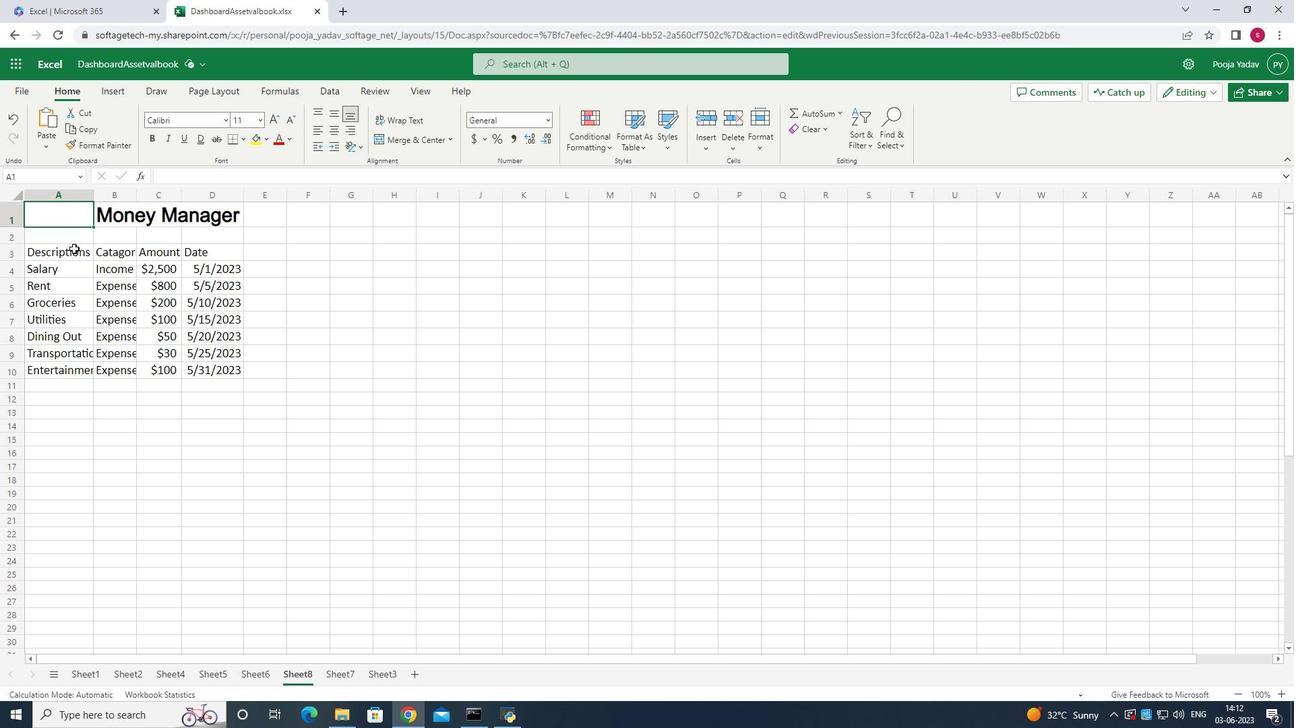 
Action: Mouse moved to (91, 196)
Screenshot: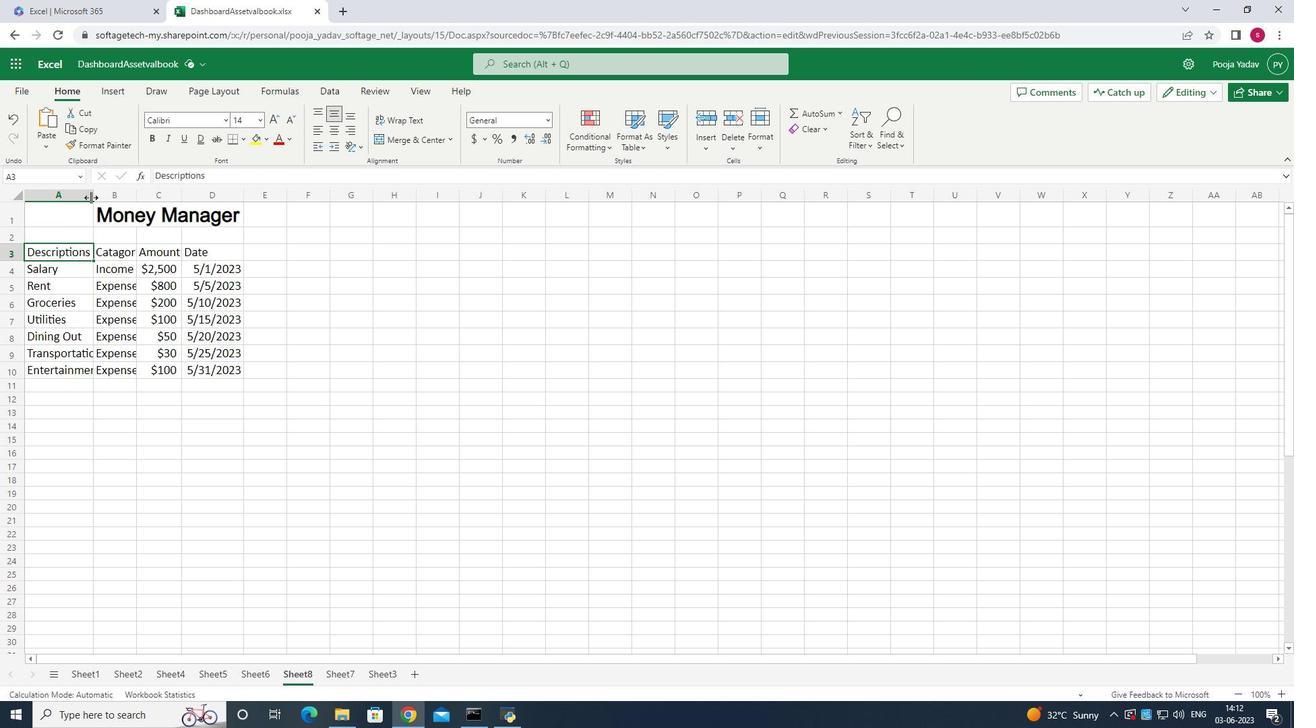 
Action: Mouse pressed left at (91, 196)
Screenshot: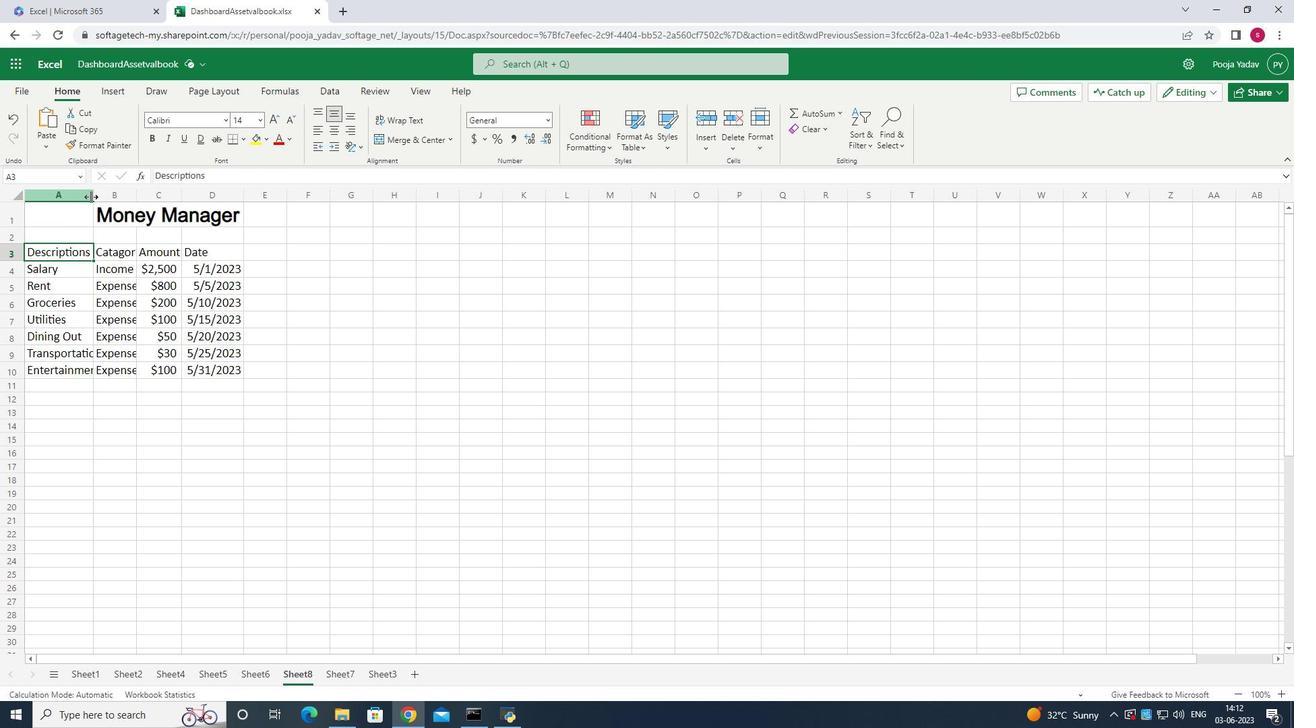 
Action: Mouse moved to (150, 196)
Screenshot: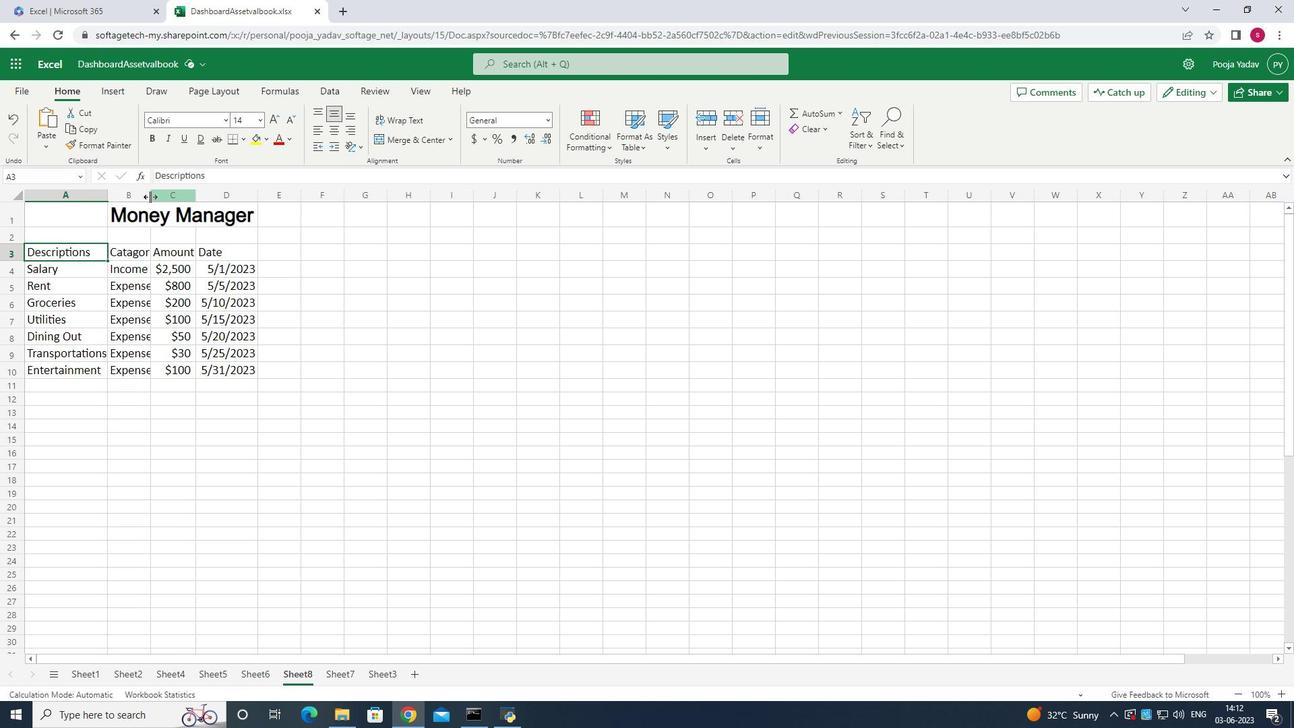 
Action: Mouse pressed left at (150, 196)
Screenshot: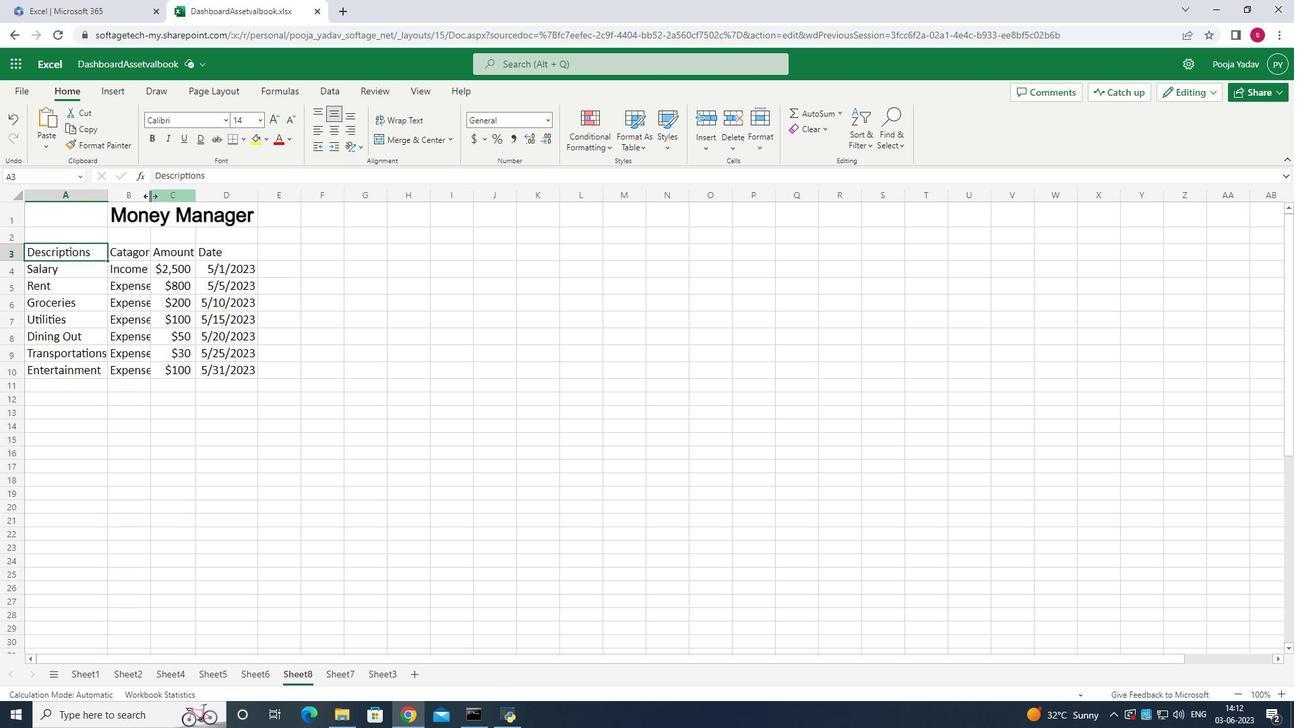 
Action: Mouse moved to (162, 192)
Screenshot: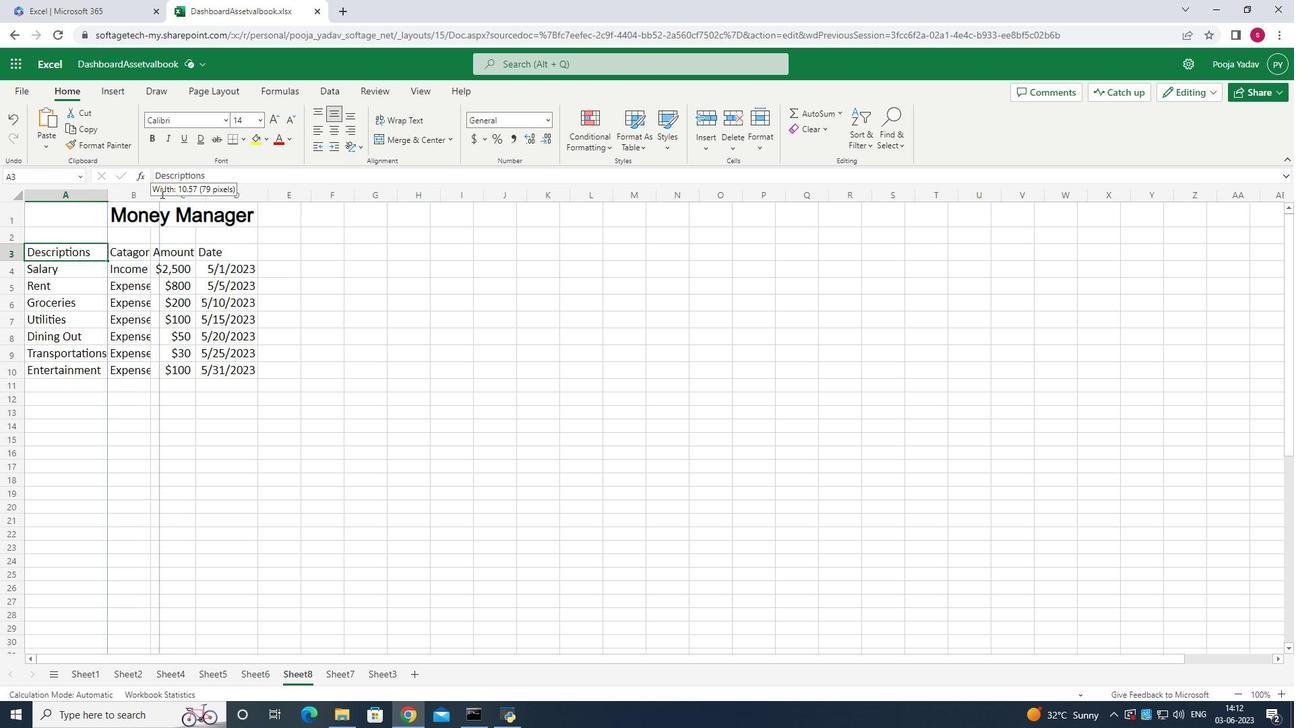 
Action: Mouse pressed left at (162, 192)
Screenshot: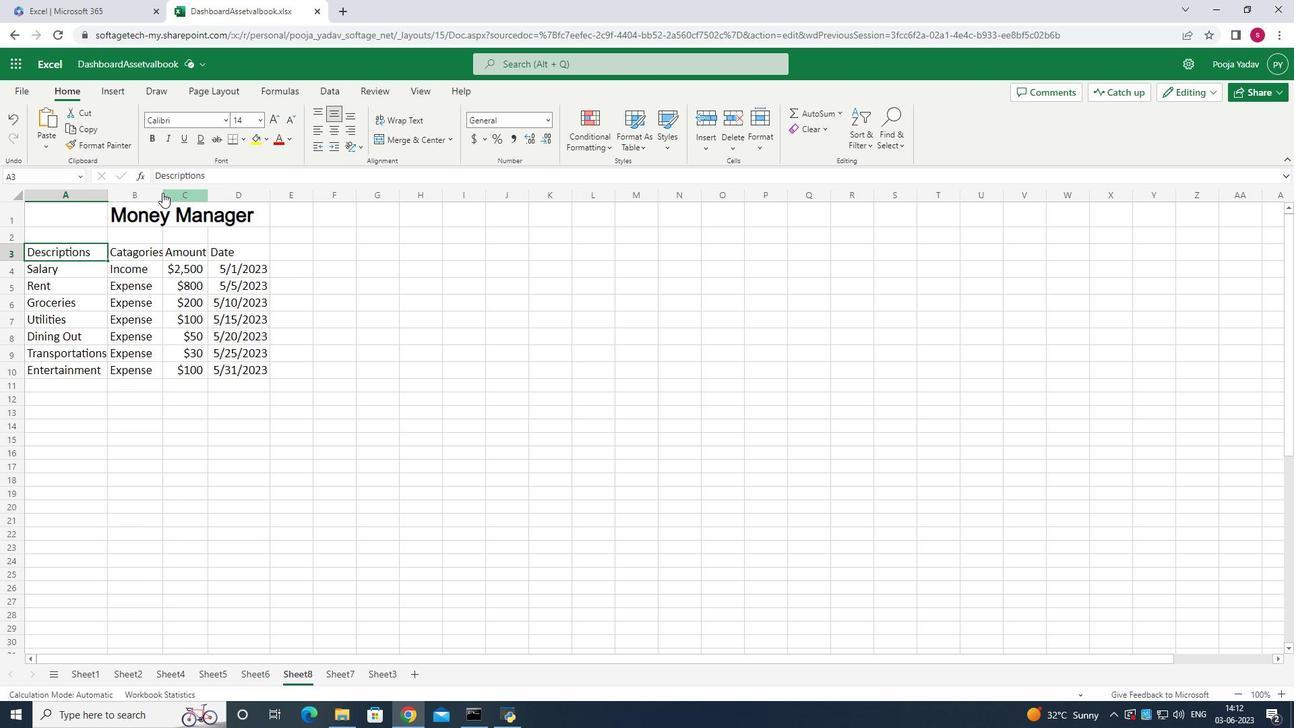 
Action: Mouse moved to (159, 190)
Screenshot: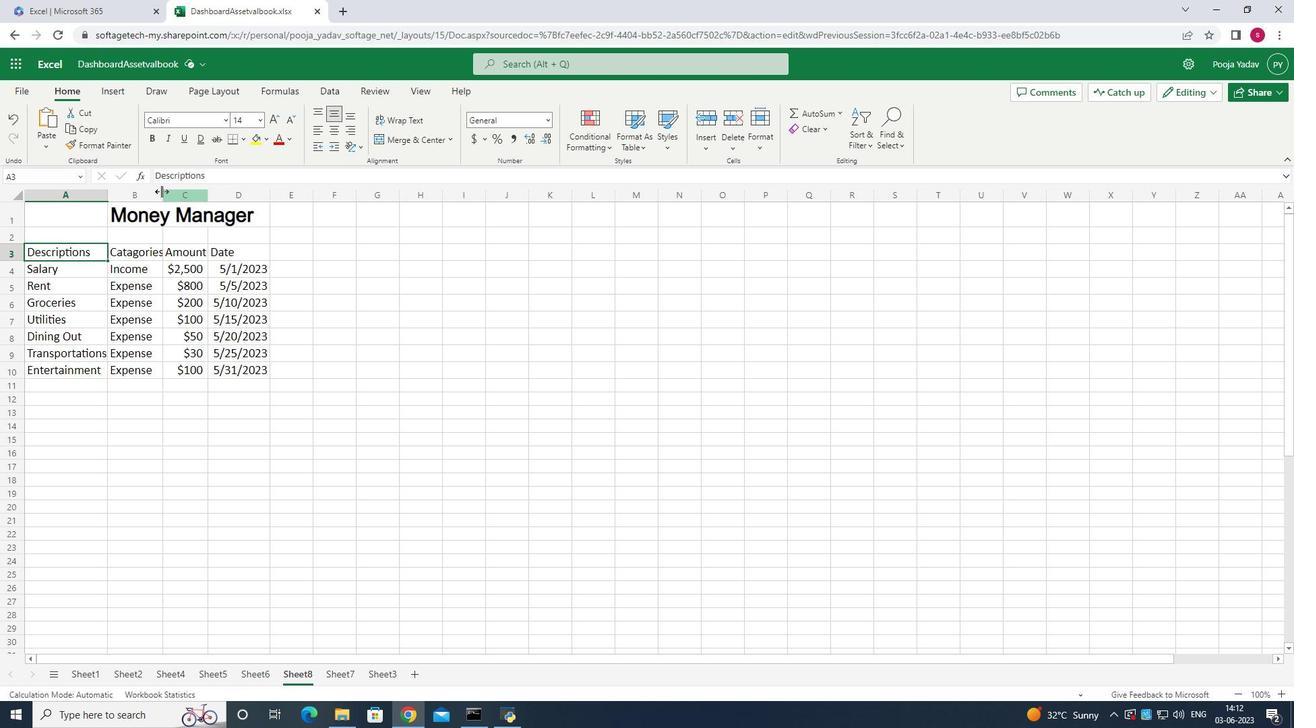 
Action: Mouse pressed left at (159, 190)
Screenshot: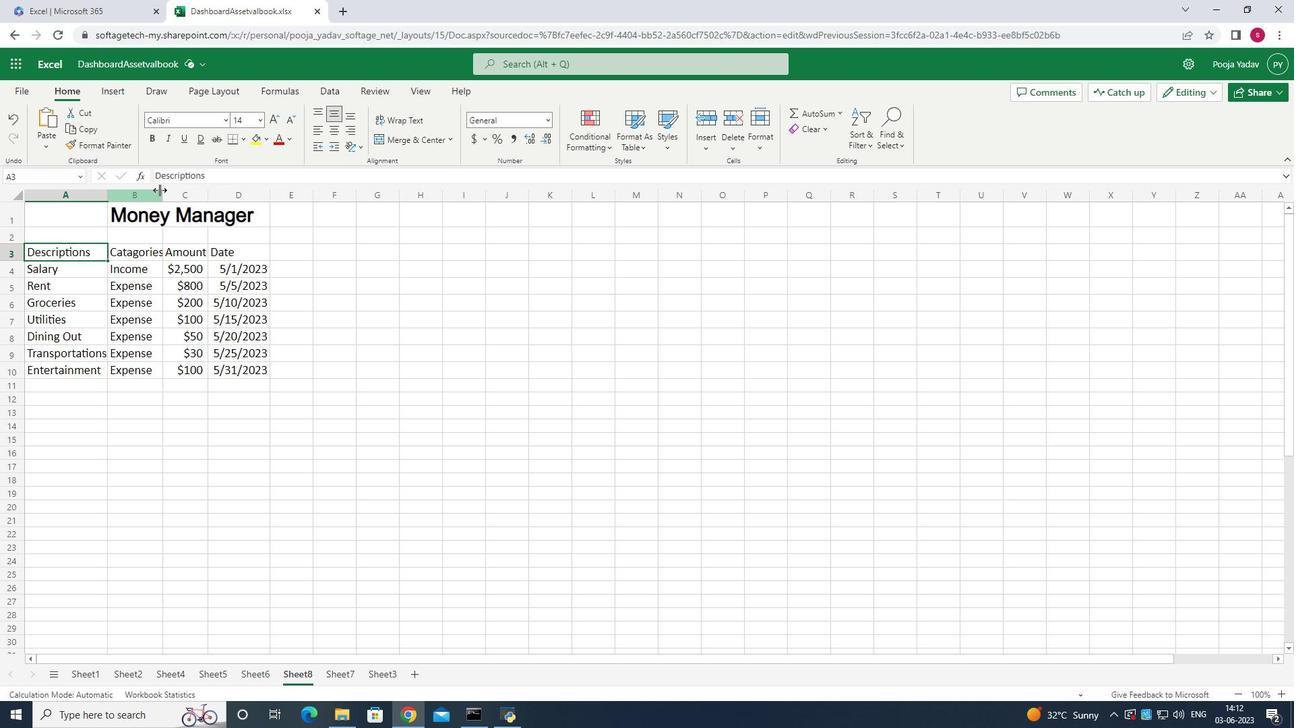 
Action: Mouse moved to (213, 196)
Screenshot: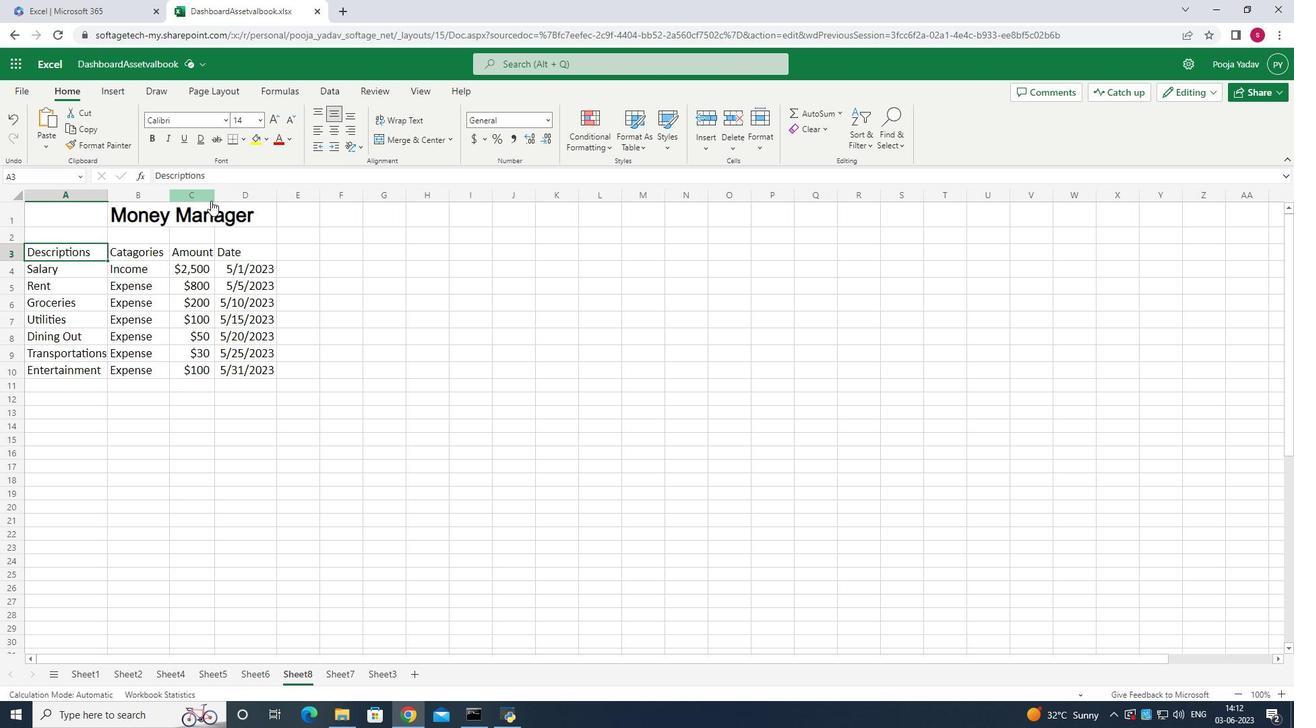 
Action: Mouse pressed left at (213, 196)
Screenshot: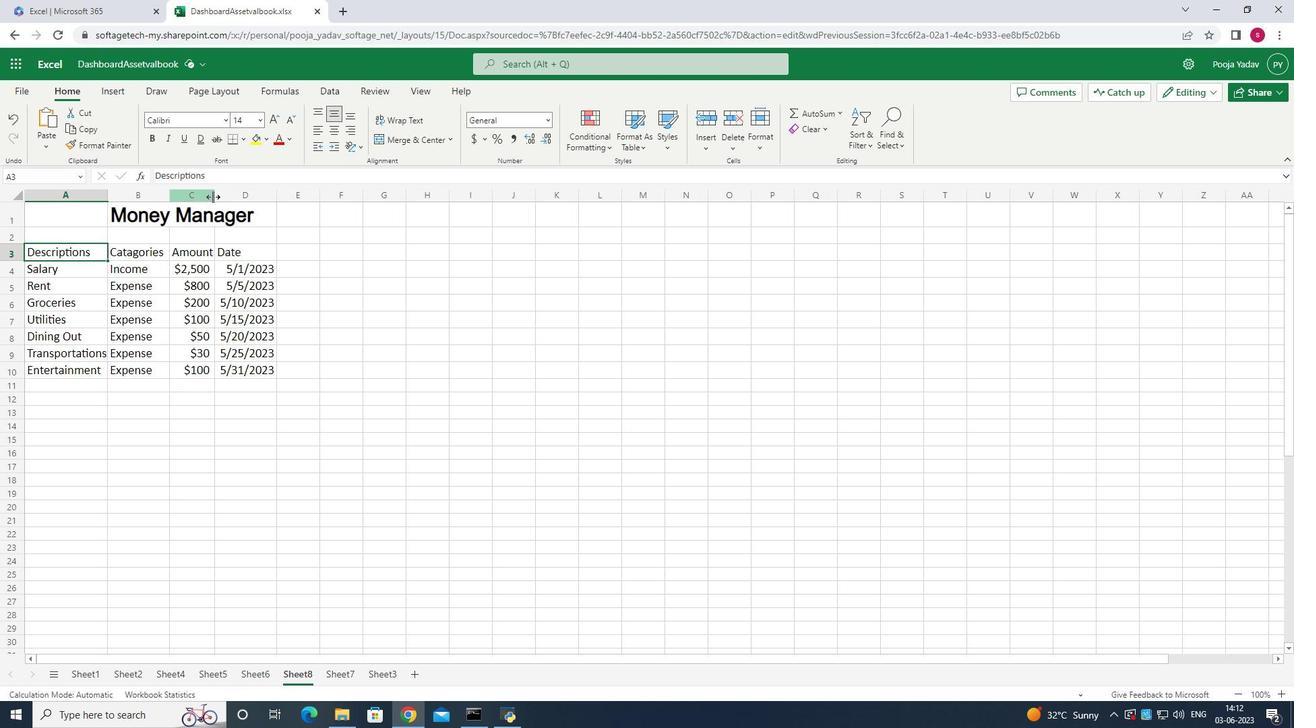 
Action: Mouse moved to (75, 229)
Screenshot: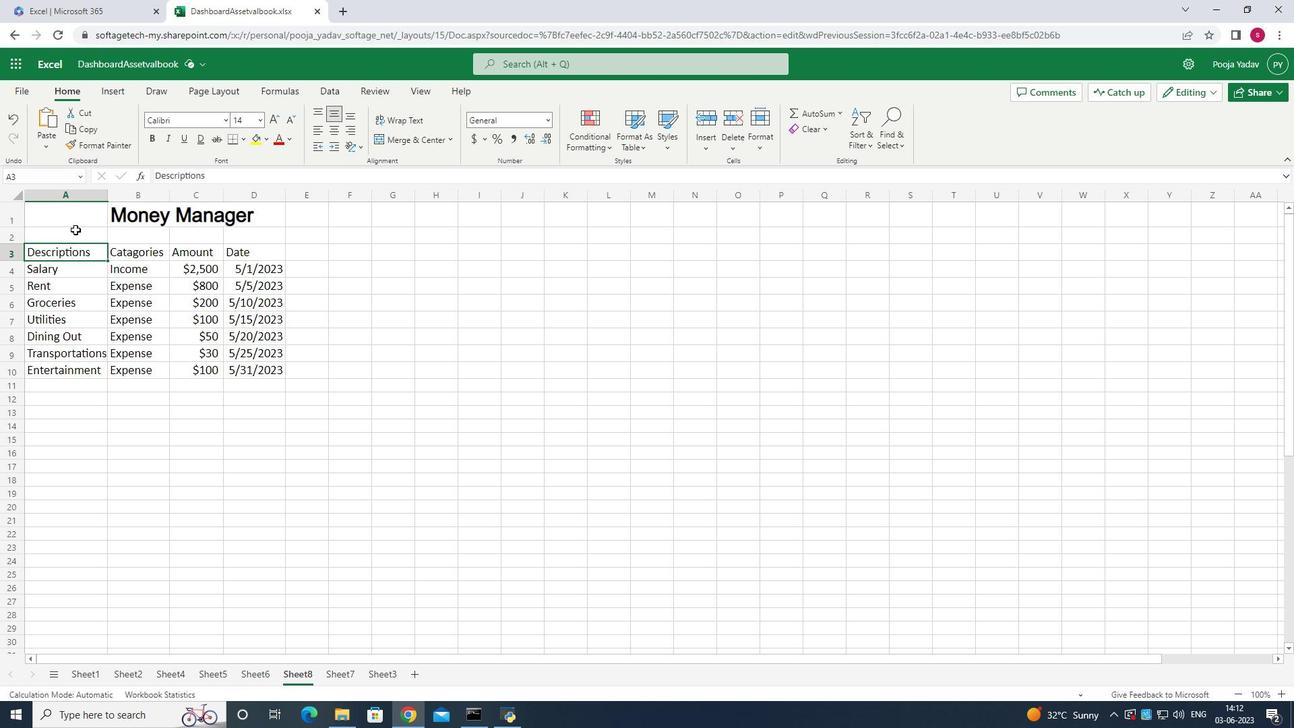 
Action: Mouse pressed left at (75, 229)
Screenshot: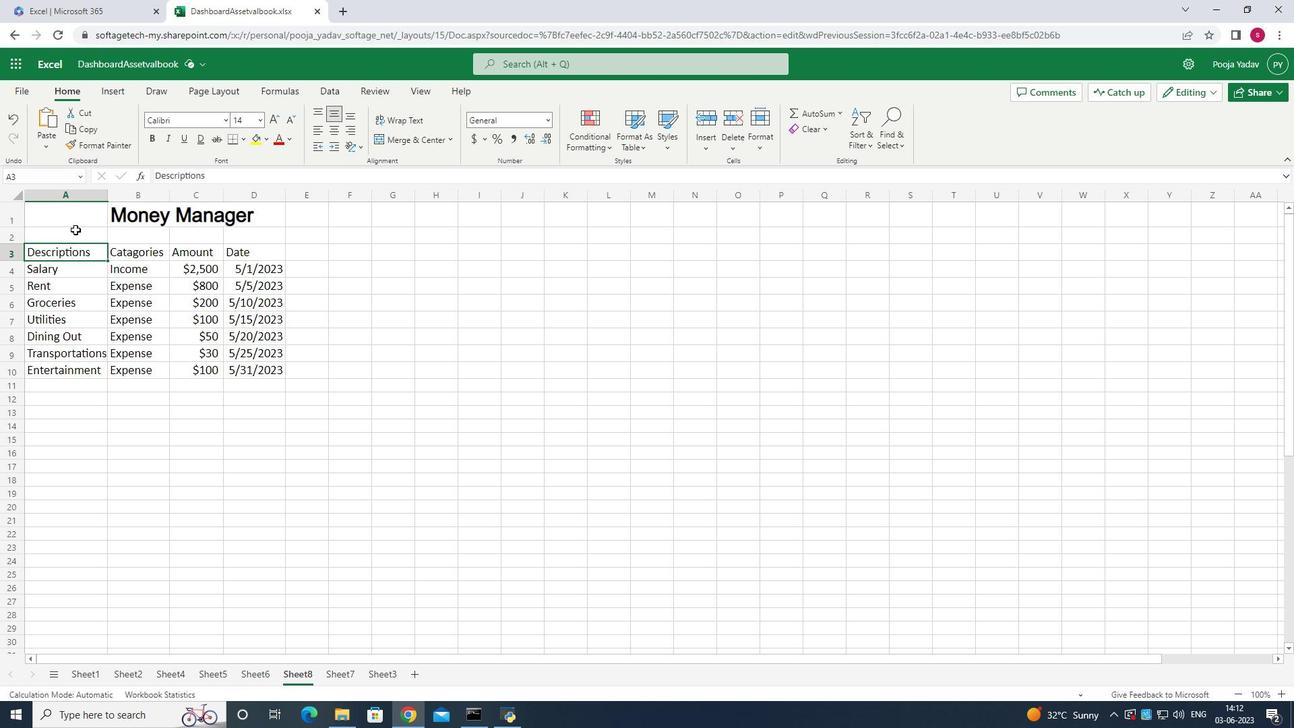 
Action: Mouse moved to (247, 339)
Screenshot: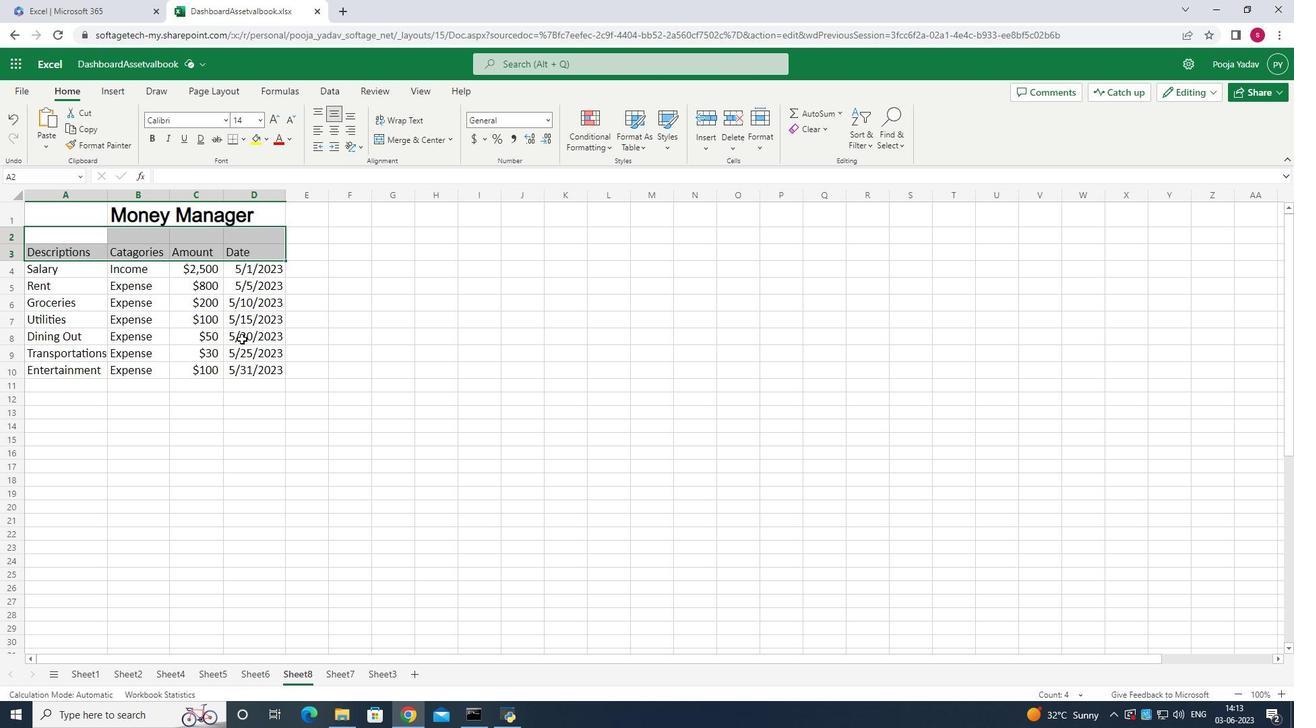 
